 Task: Add an event with the title Second Training Session: Effective Team Building and Collaboration Techniques, date ''2024/03/02'', time 8:50 AM to 10:50 AMand add a description: Participants will learn the importance of active listening in effective communication. They will explore techniques for improving listening skills, such as maintaining eye.Select event color  Lavender . Add location for the event as: 654 Mosque of Muhammad Ali, Cairo, Egypt, logged in from the account softage.10@softage.netand send the event invitation to softage.2@softage.net and softage.3@softage.net. Set a reminder for the event Daily
Action: Mouse moved to (53, 93)
Screenshot: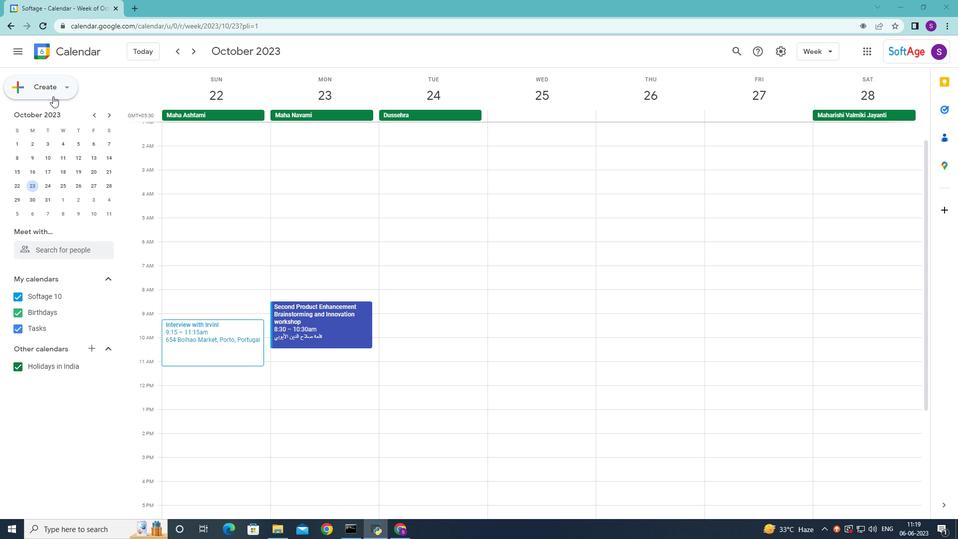 
Action: Mouse pressed left at (53, 93)
Screenshot: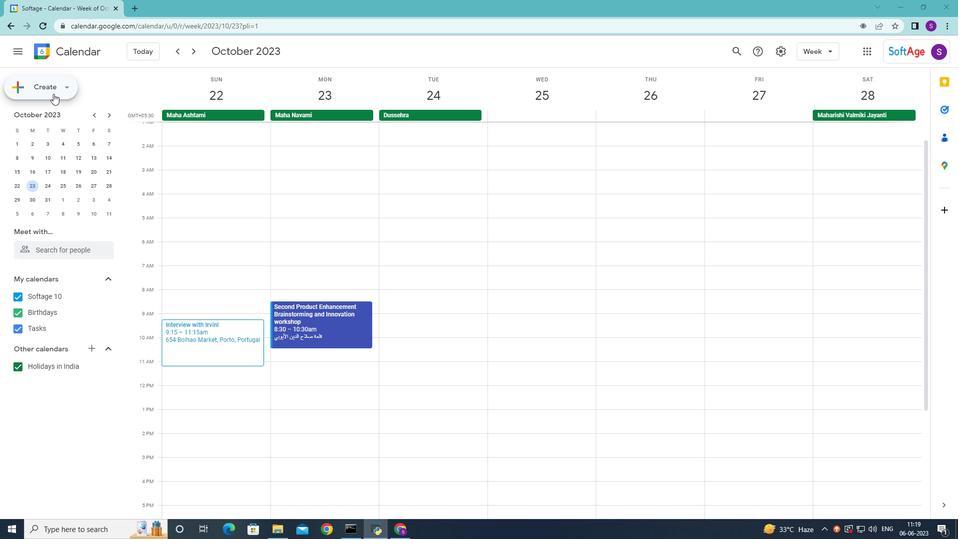 
Action: Mouse moved to (51, 119)
Screenshot: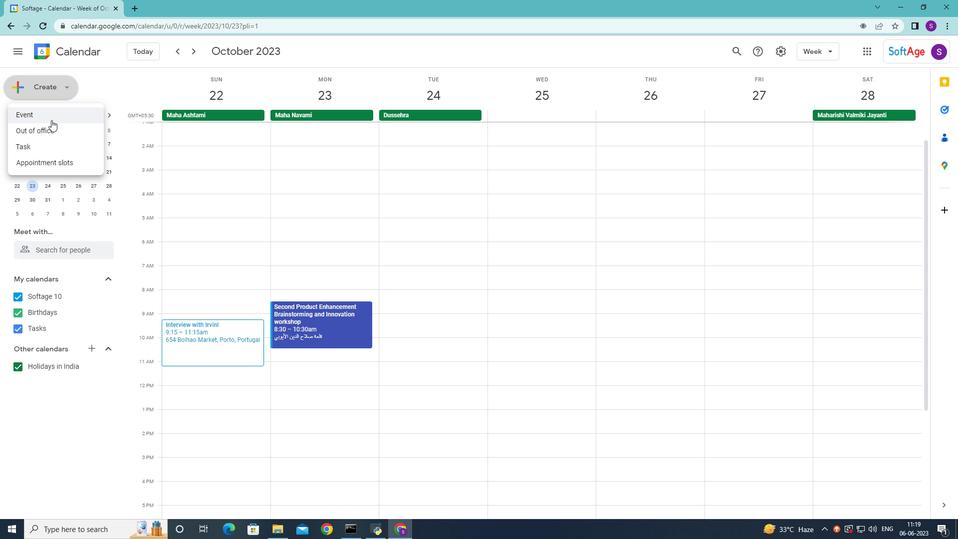
Action: Mouse pressed left at (51, 119)
Screenshot: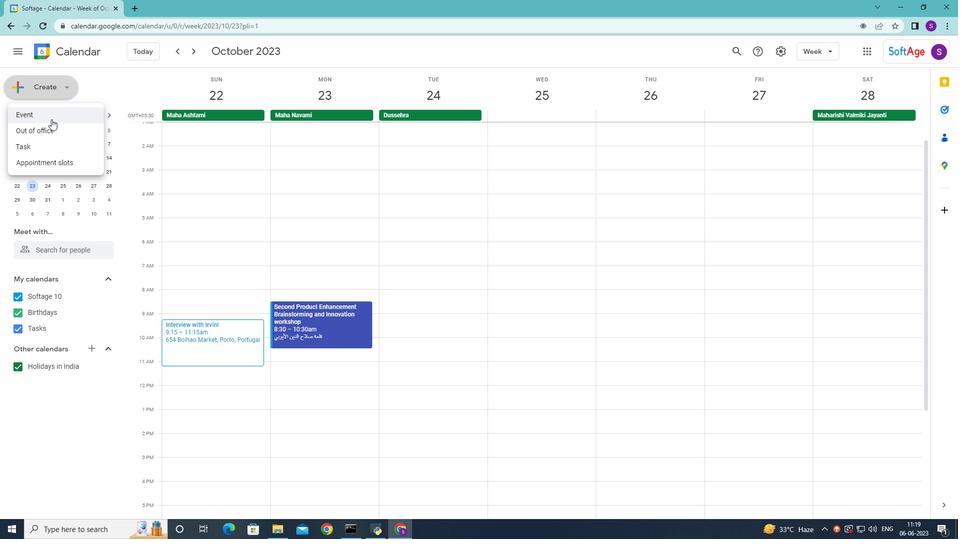 
Action: Mouse moved to (129, 189)
Screenshot: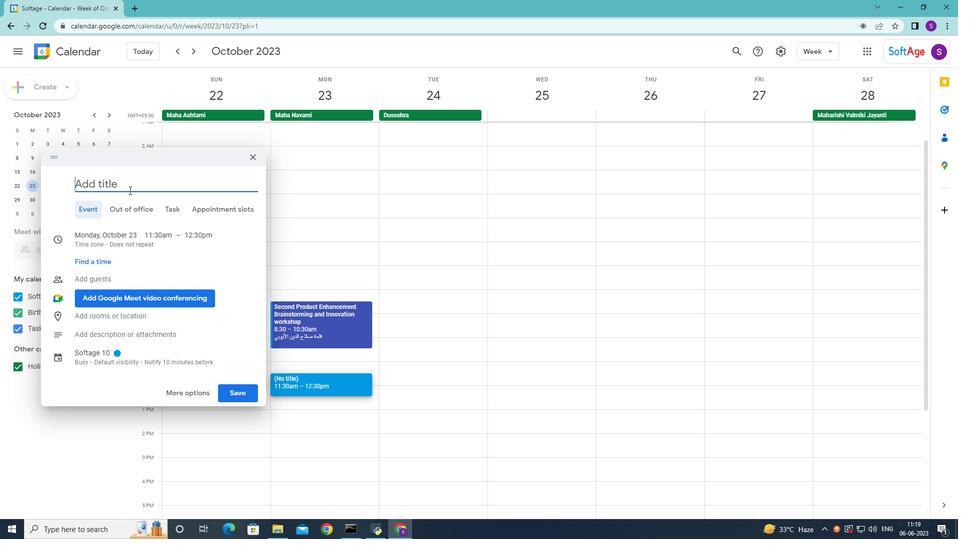 
Action: Mouse pressed left at (129, 189)
Screenshot: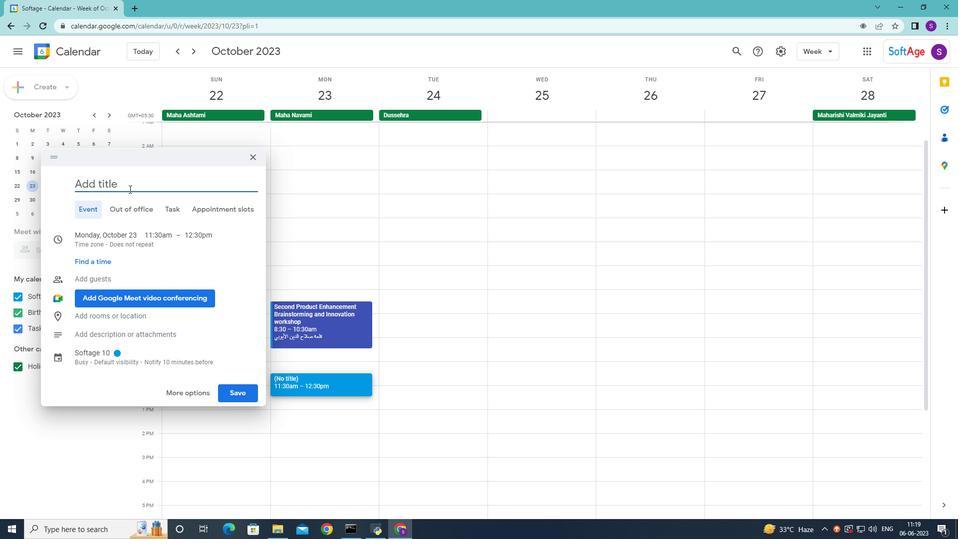 
Action: Key pressed <Key.shift>Second<Key.space><Key.shift><Key.shift><Key.shift><Key.shift><Key.shift>Training<Key.space><Key.shift>sess<Key.backspace><Key.backspace><Key.backspace><Key.backspace><Key.shift>Session<Key.space><Key.backspace><Key.shift_r><Key.shift_r><Key.shift_r>;<Key.space><Key.shift>e
Screenshot: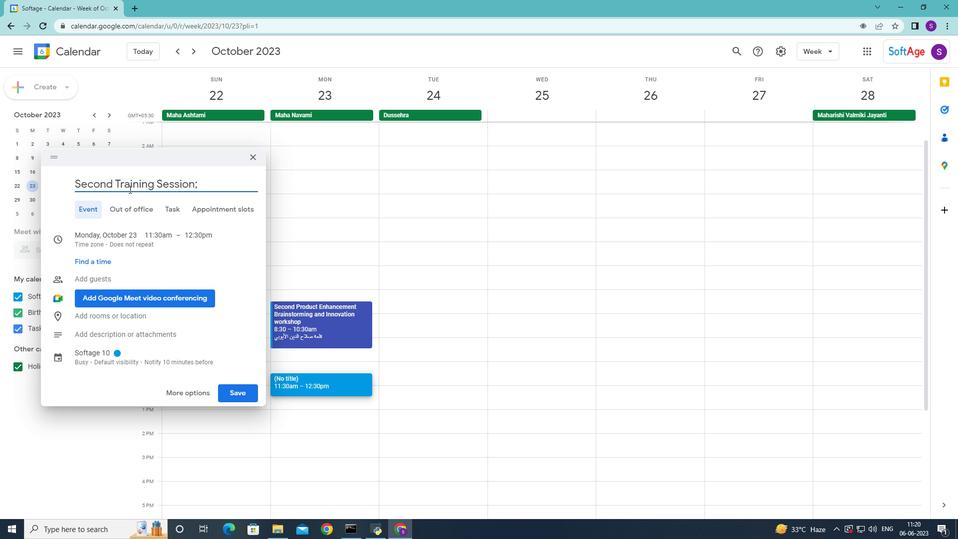
Action: Mouse moved to (129, 189)
Screenshot: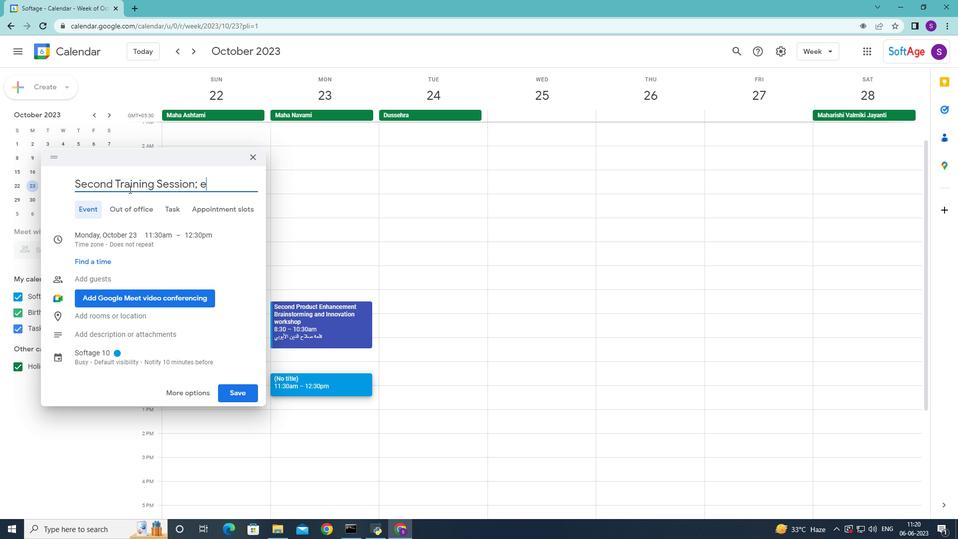 
Action: Key pressed ffective<Key.space><Key.shift><Key.shift>Team<Key.space><Key.shift>Building<Key.space>and<Key.space><Key.shift><Key.shift><Key.shift><Key.shift>Collaborato<Key.backspace>ion<Key.space><Key.shift>Techniques
Screenshot: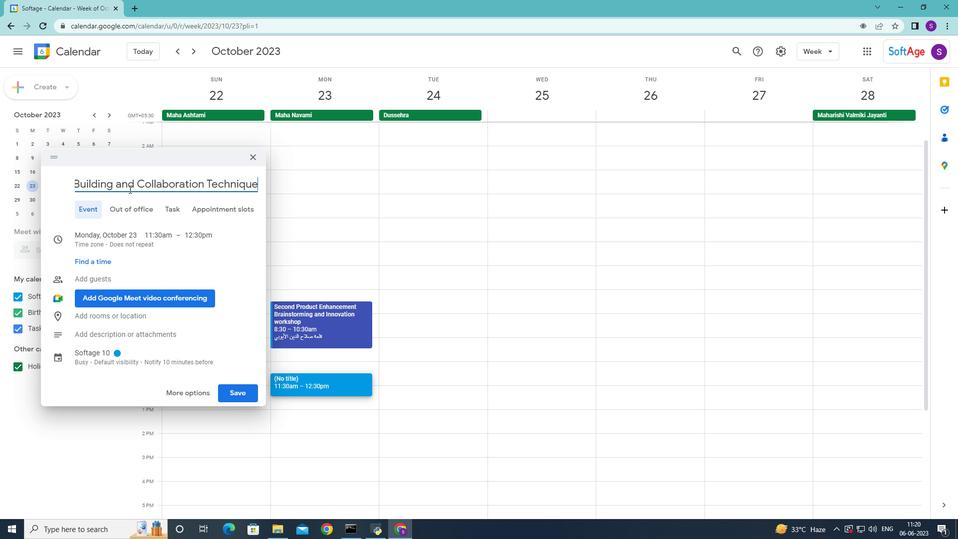 
Action: Mouse moved to (123, 235)
Screenshot: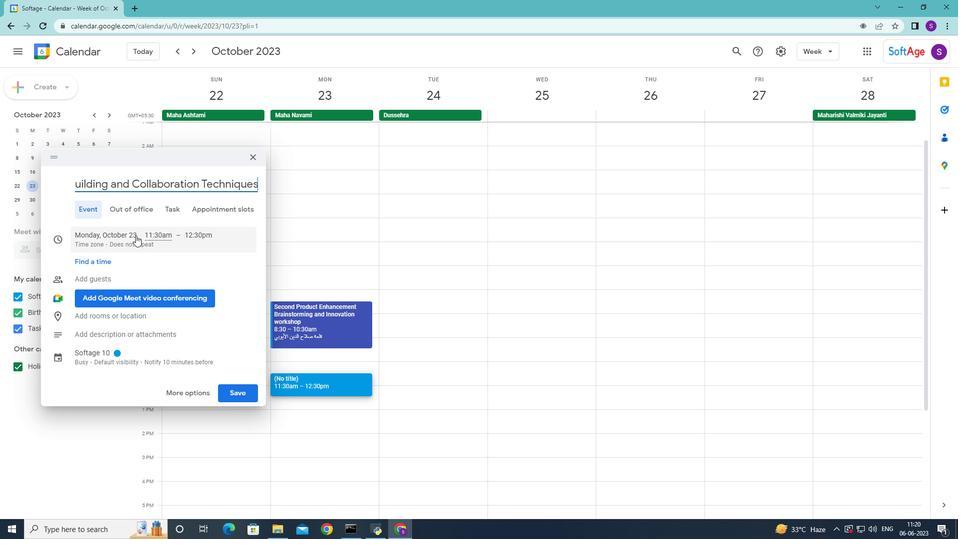 
Action: Mouse pressed left at (123, 235)
Screenshot: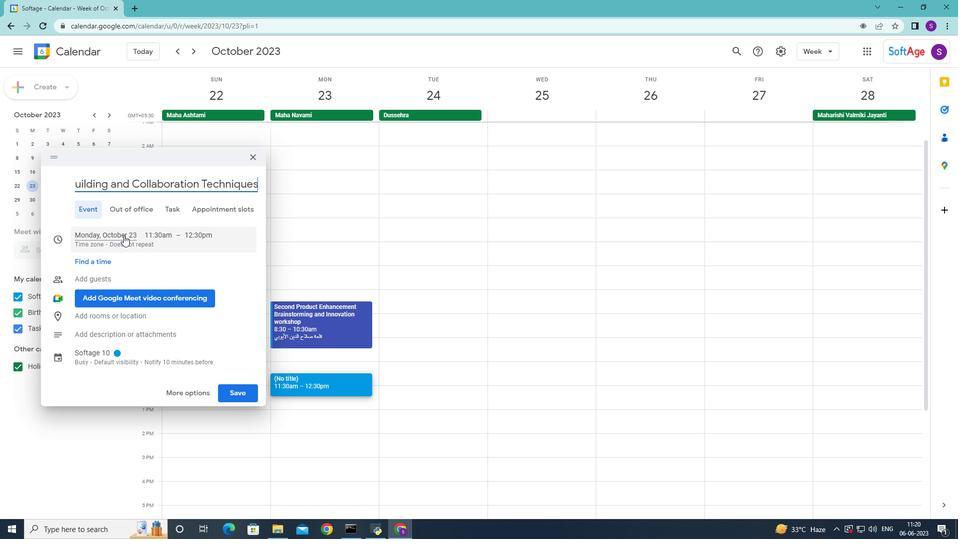 
Action: Mouse moved to (198, 254)
Screenshot: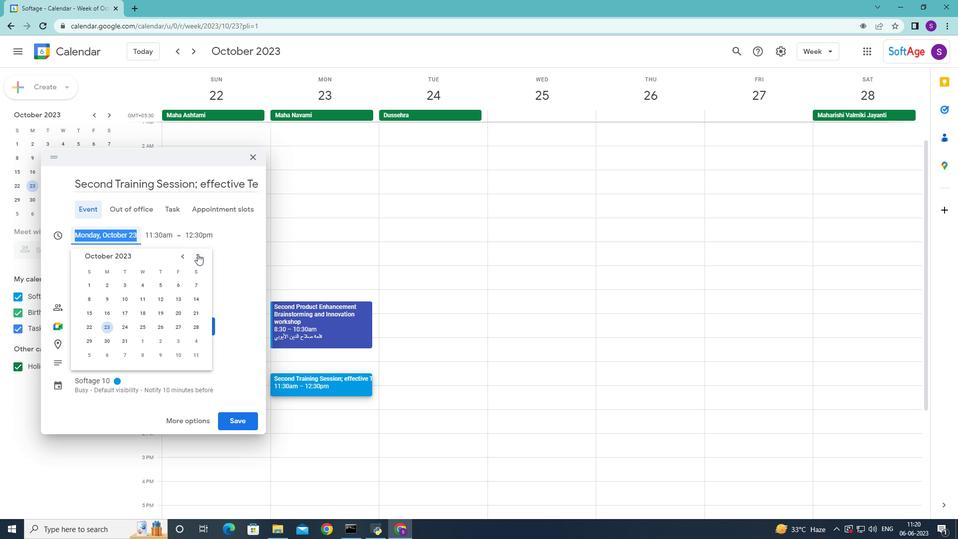 
Action: Mouse pressed left at (198, 254)
Screenshot: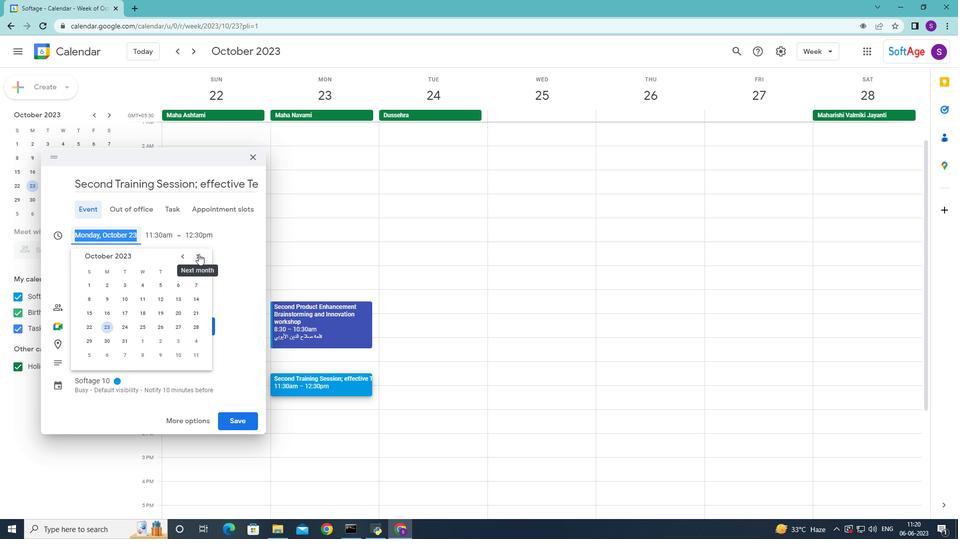
Action: Mouse pressed left at (198, 254)
Screenshot: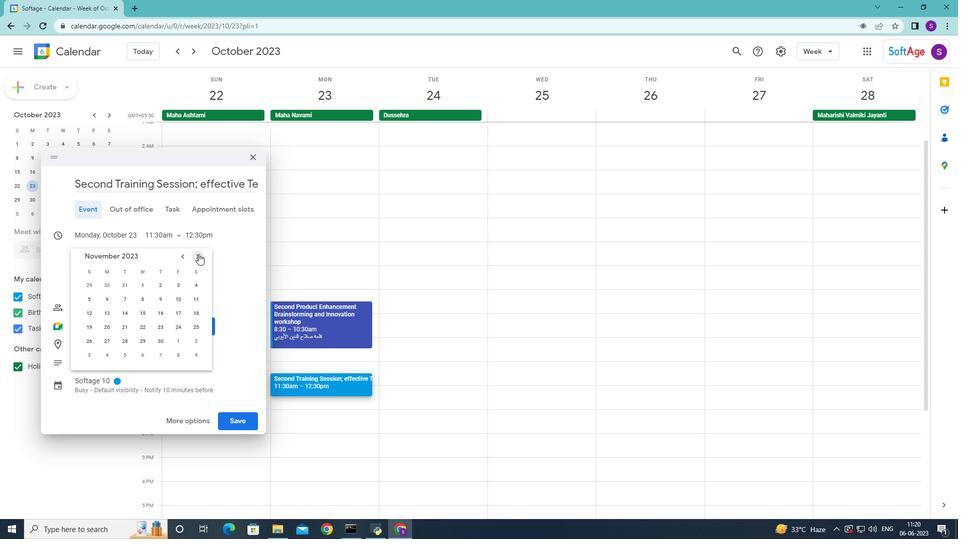 
Action: Mouse pressed left at (198, 254)
Screenshot: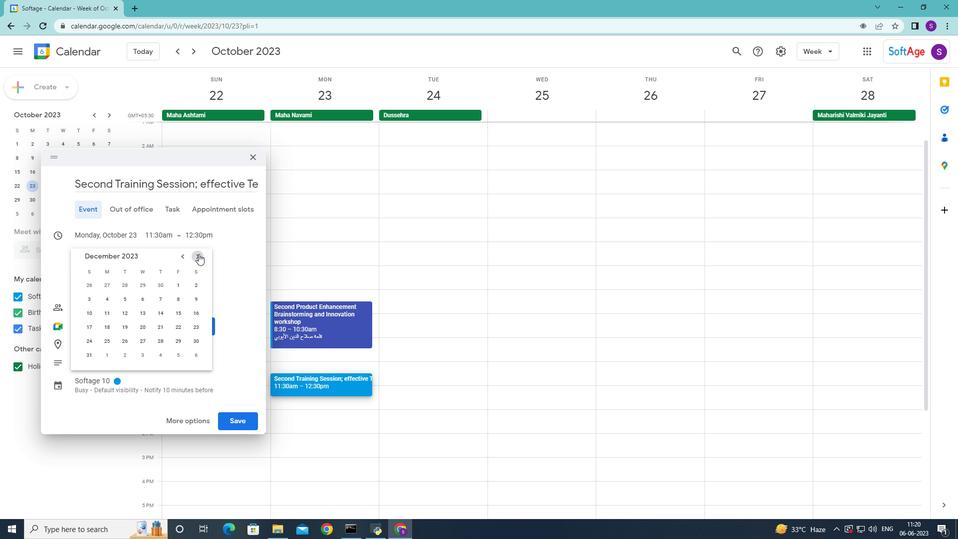 
Action: Mouse pressed left at (198, 254)
Screenshot: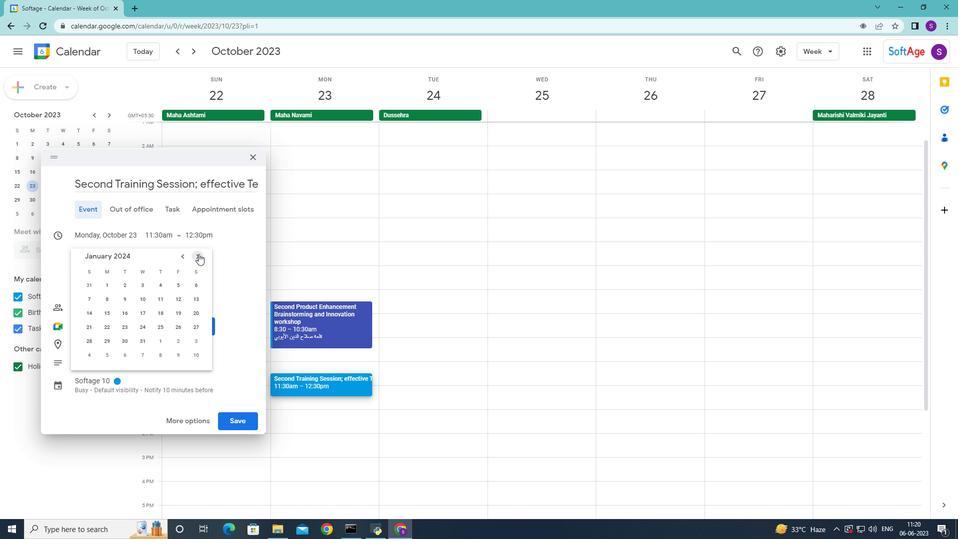 
Action: Mouse pressed left at (198, 254)
Screenshot: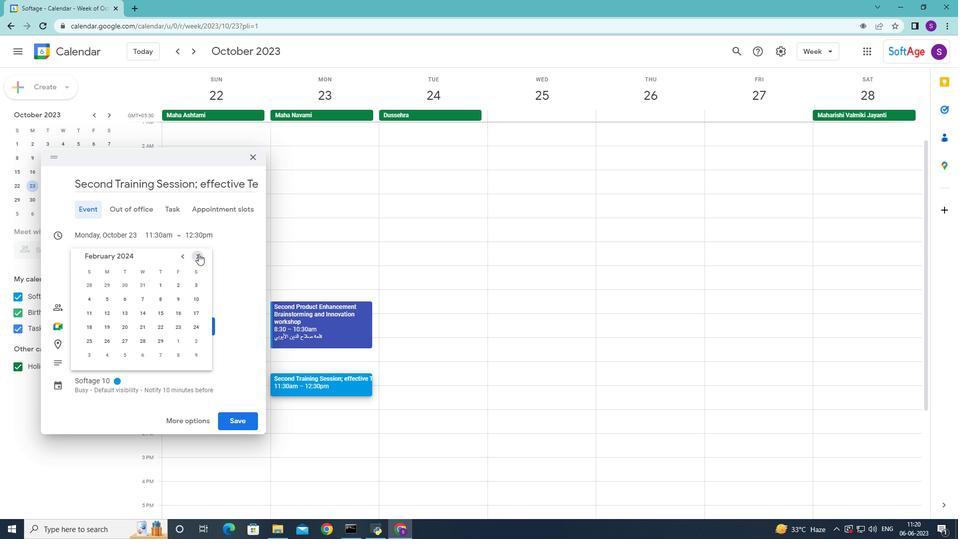 
Action: Mouse moved to (196, 288)
Screenshot: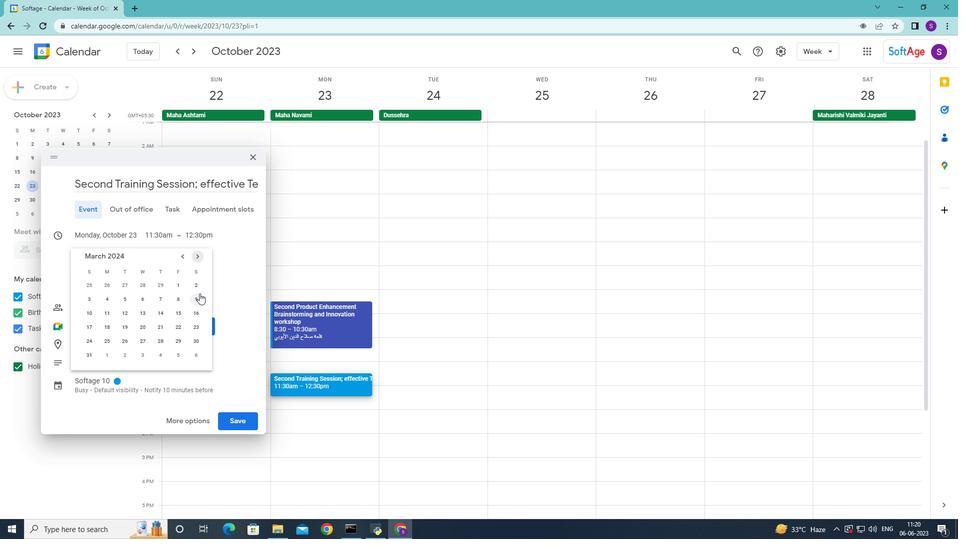 
Action: Mouse pressed left at (196, 288)
Screenshot: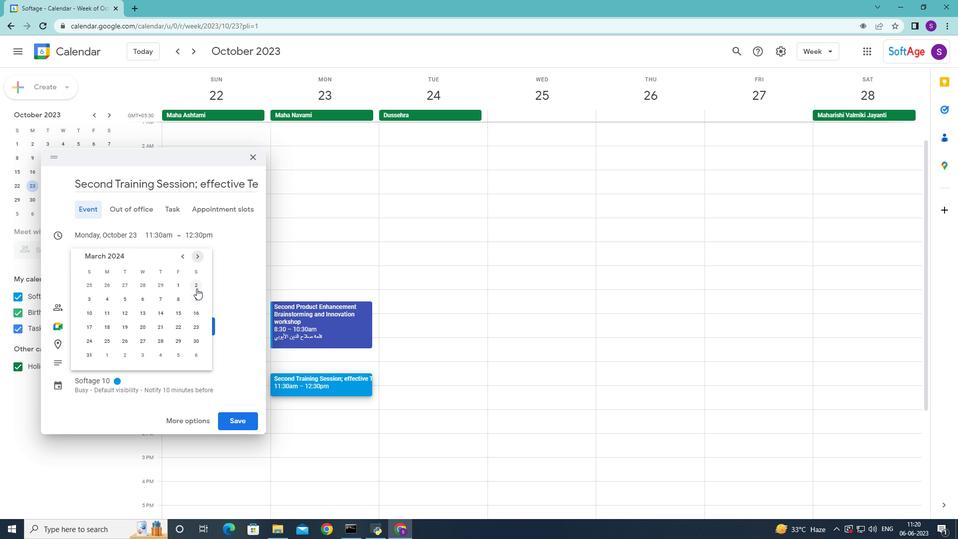 
Action: Mouse moved to (704, 235)
Screenshot: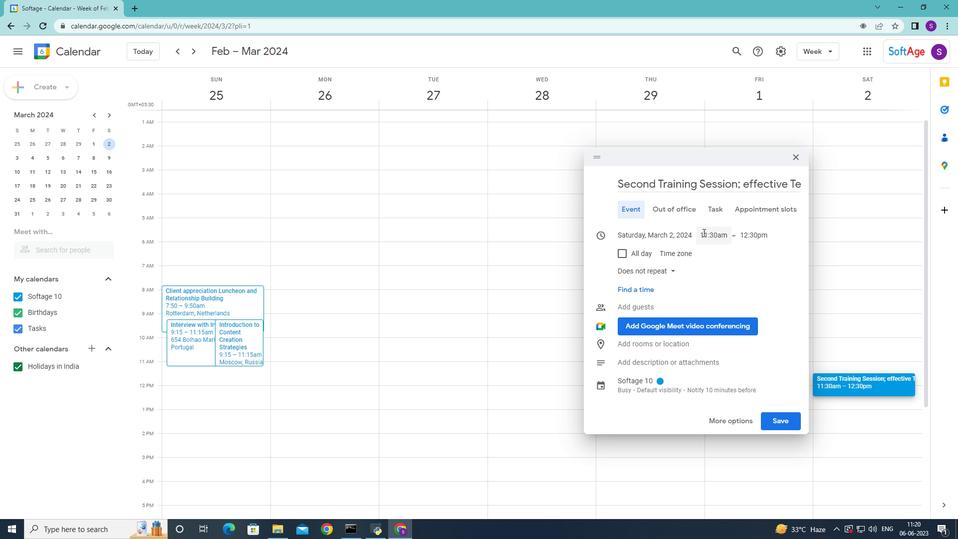 
Action: Mouse pressed left at (704, 235)
Screenshot: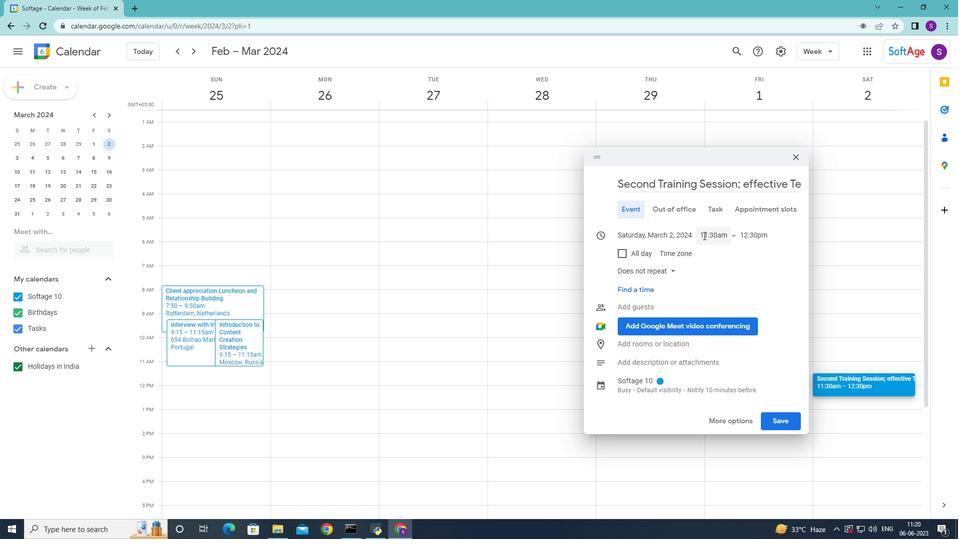 
Action: Mouse moved to (723, 302)
Screenshot: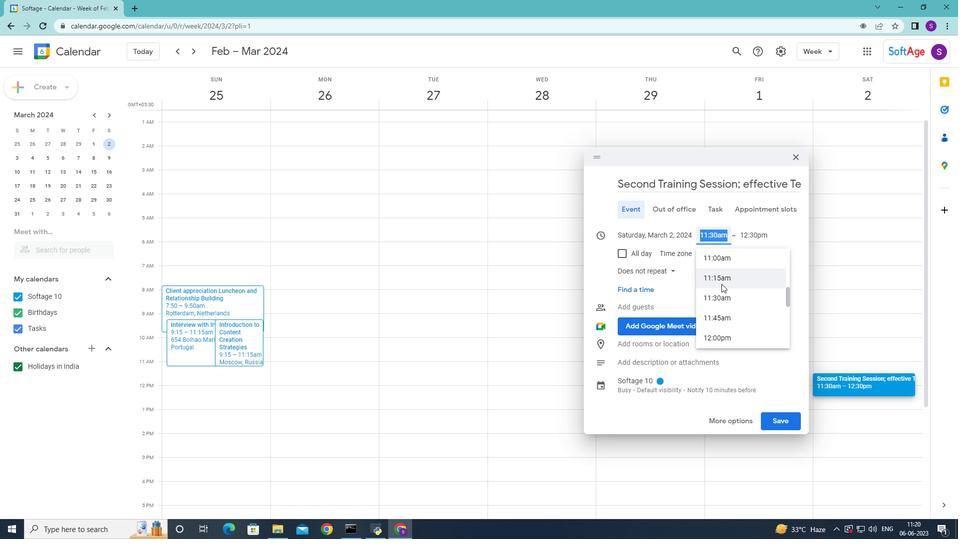 
Action: Mouse scrolled (723, 302) with delta (0, 0)
Screenshot: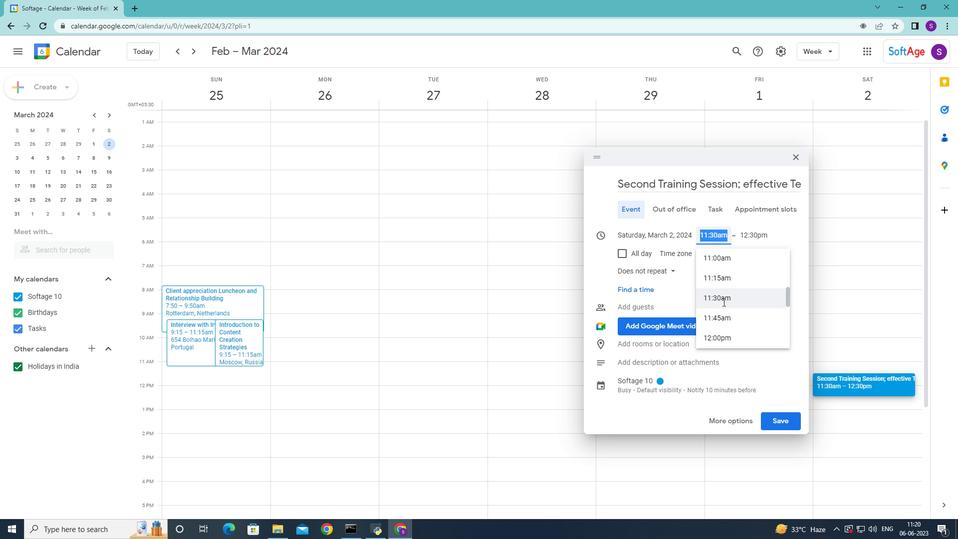 
Action: Mouse scrolled (723, 302) with delta (0, 0)
Screenshot: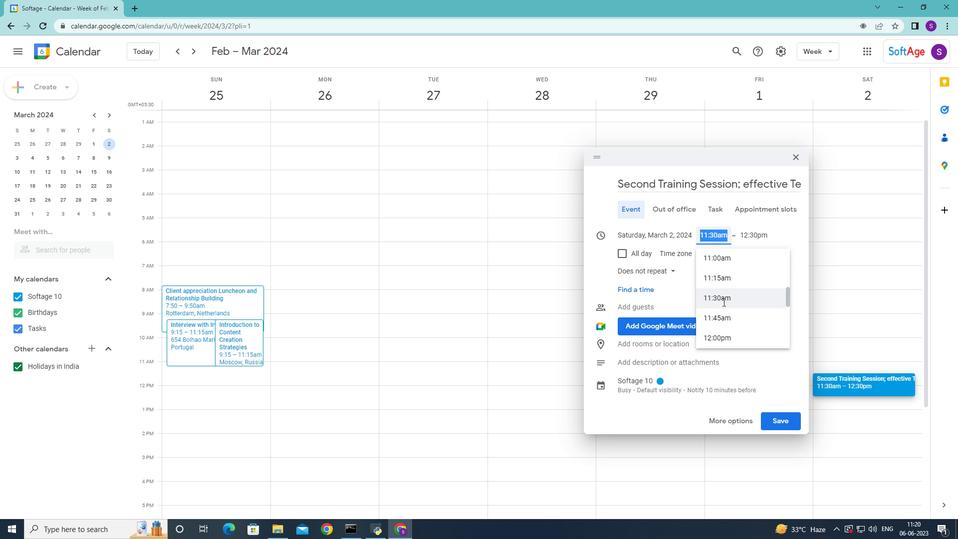 
Action: Mouse scrolled (723, 302) with delta (0, 0)
Screenshot: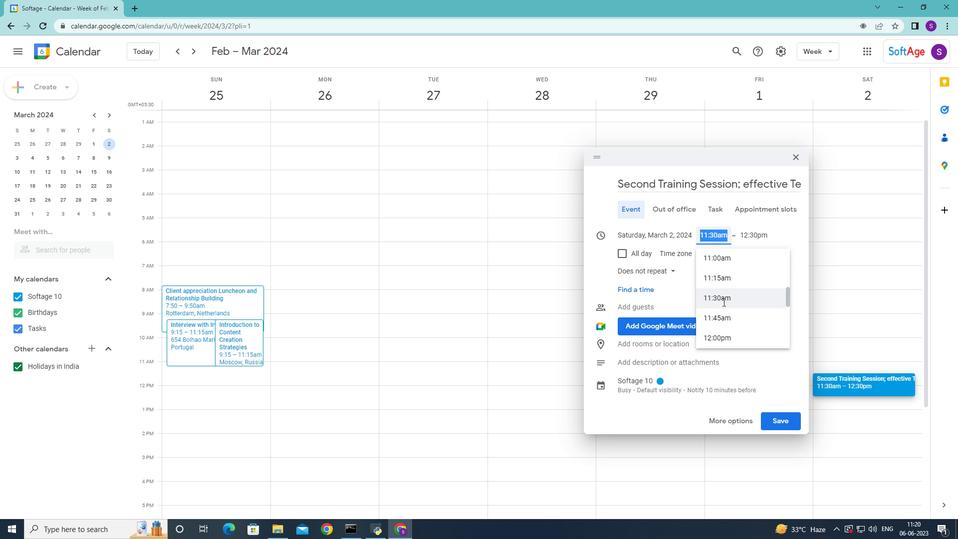 
Action: Mouse moved to (723, 302)
Screenshot: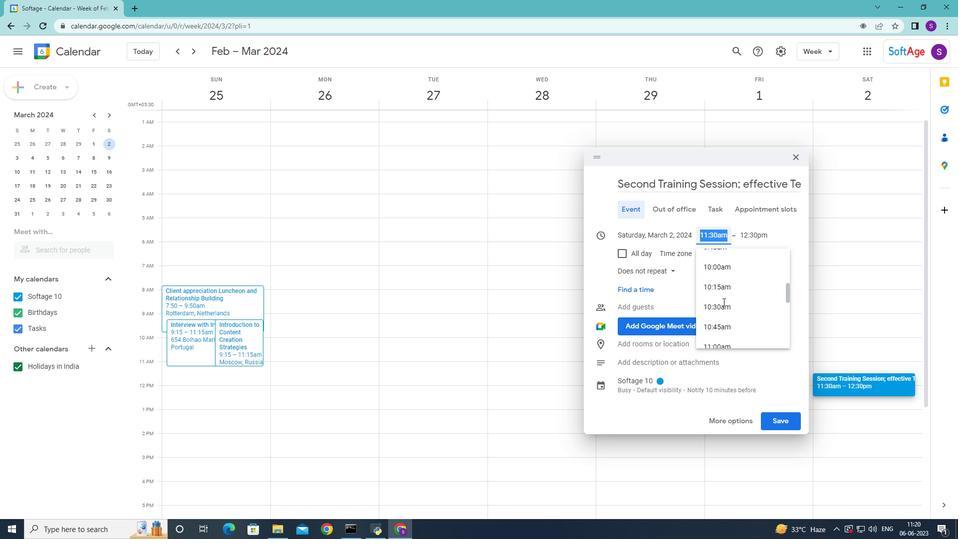 
Action: Mouse scrolled (723, 303) with delta (0, 0)
Screenshot: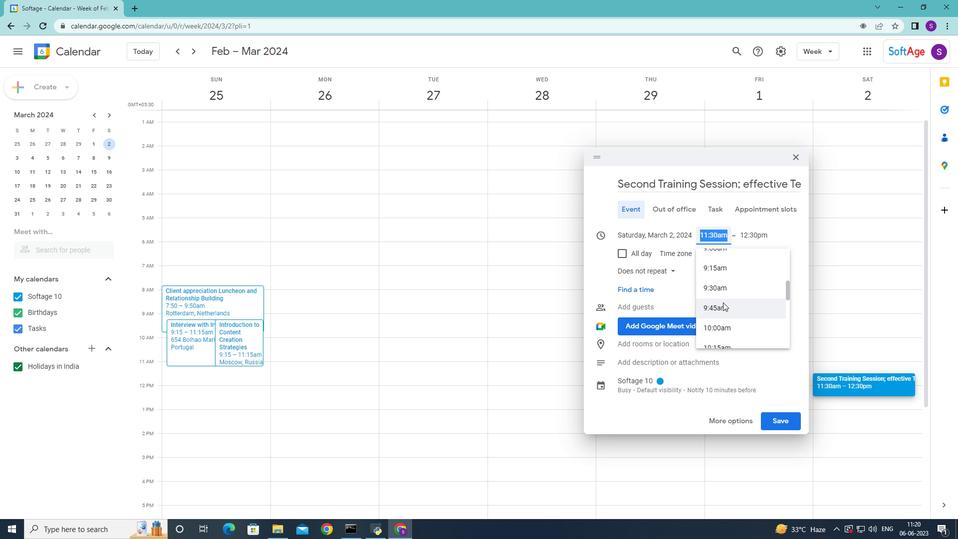 
Action: Key pressed 8<Key.shift_r>:500<Key.backspace>am<Key.space><Key.enter>
Screenshot: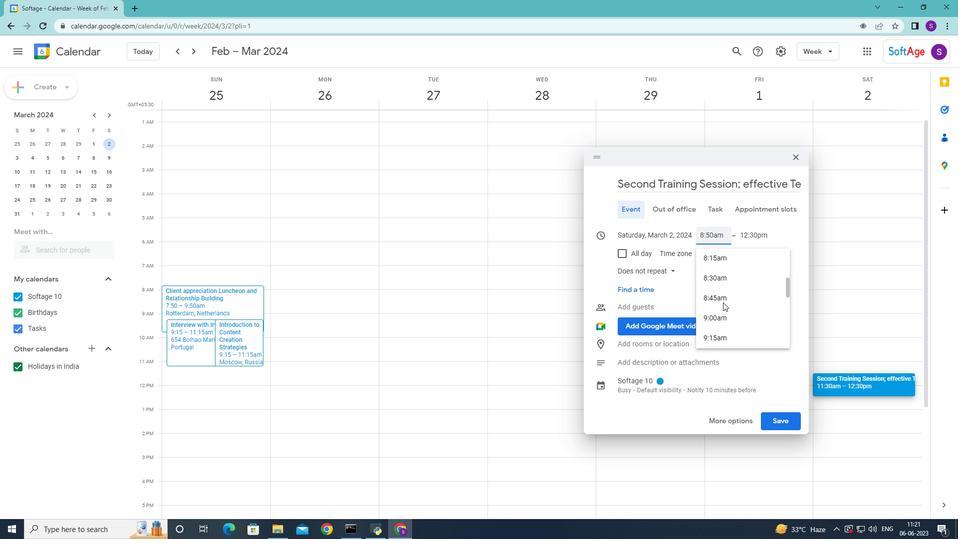 
Action: Mouse moved to (737, 242)
Screenshot: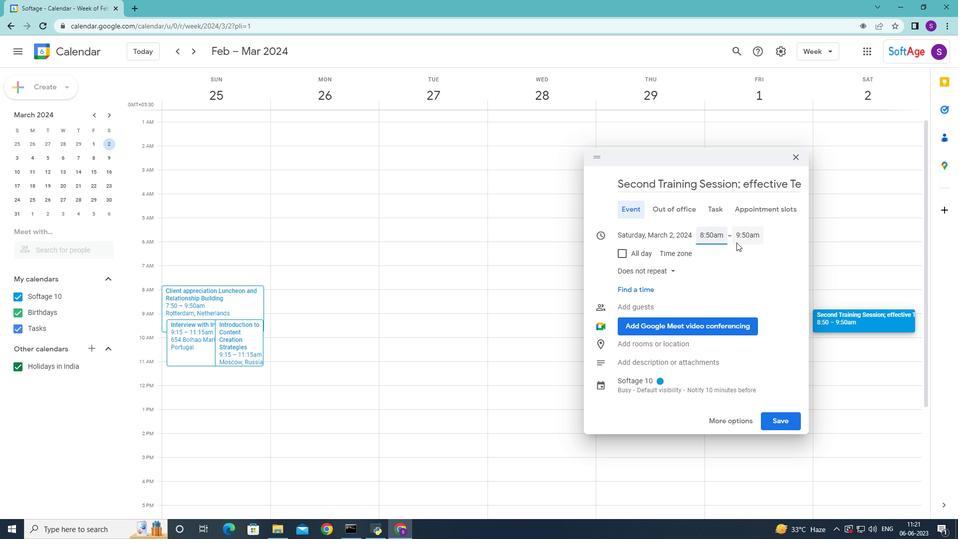 
Action: Mouse pressed left at (737, 242)
Screenshot: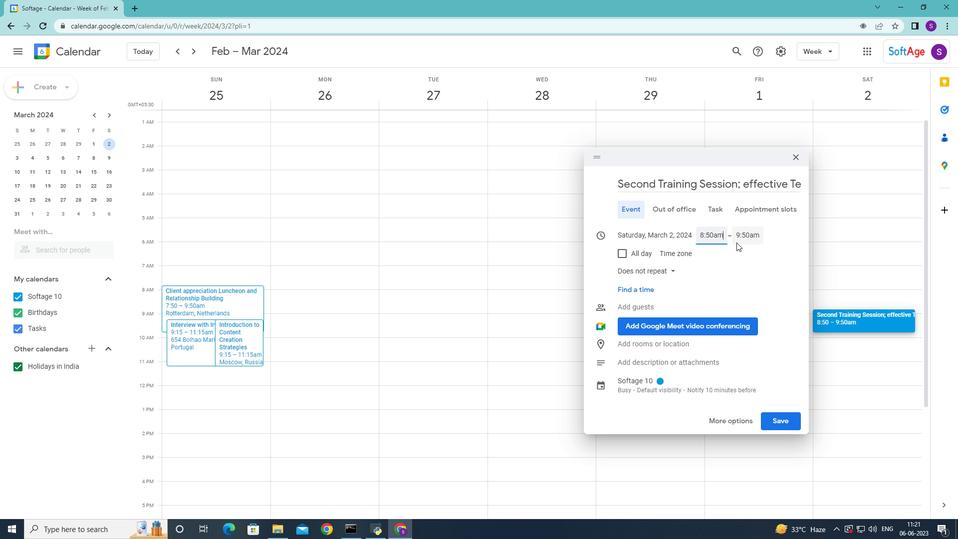 
Action: Key pressed 10<Key.shift_r>:50am<Key.enter>
Screenshot: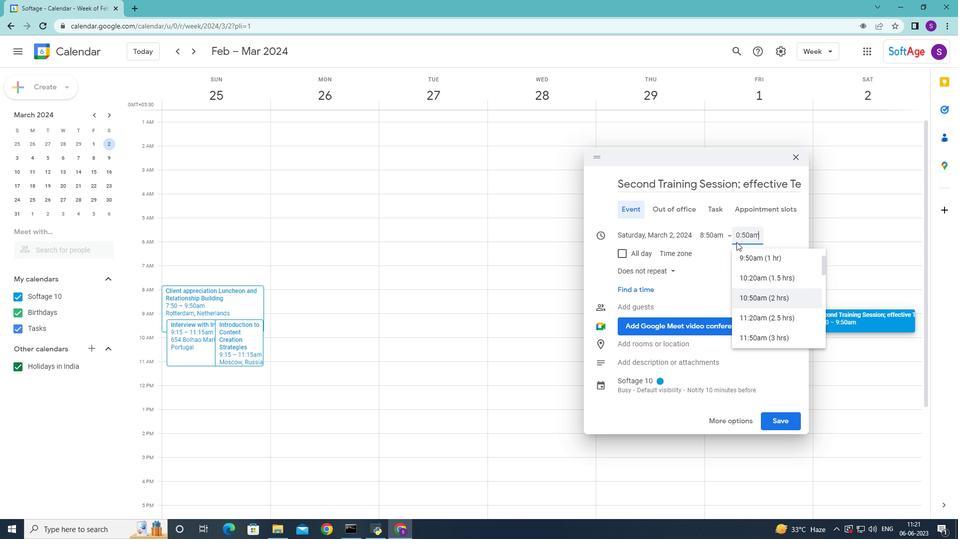 
Action: Mouse moved to (727, 416)
Screenshot: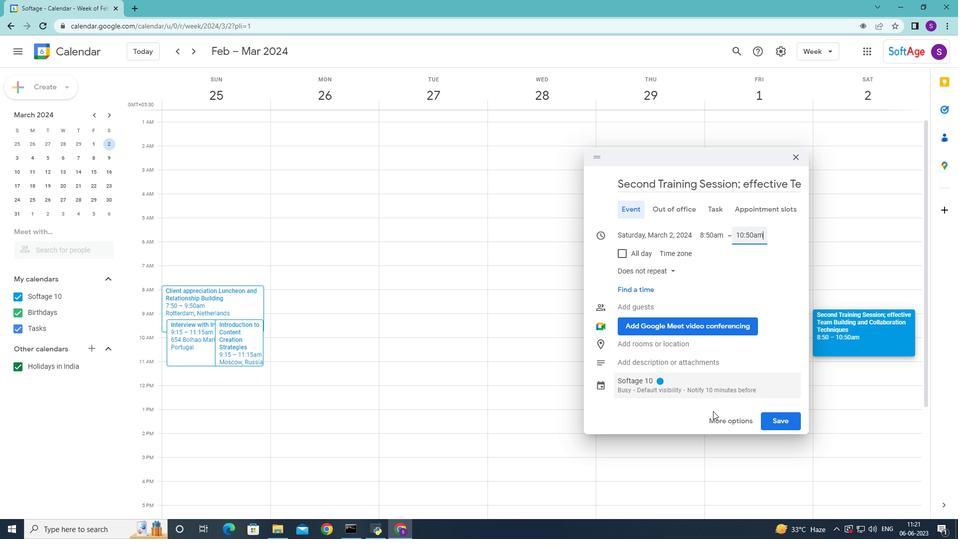 
Action: Mouse pressed left at (727, 416)
Screenshot: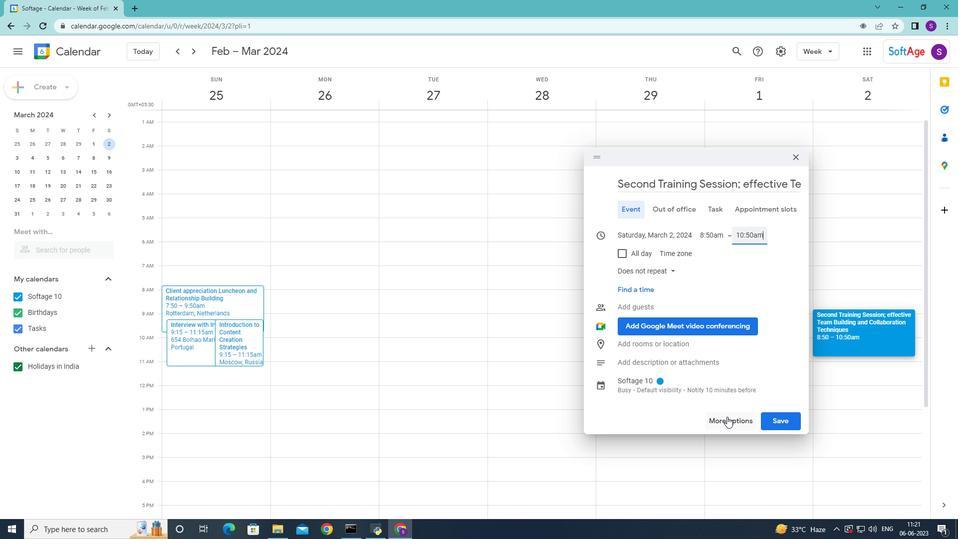 
Action: Mouse moved to (177, 364)
Screenshot: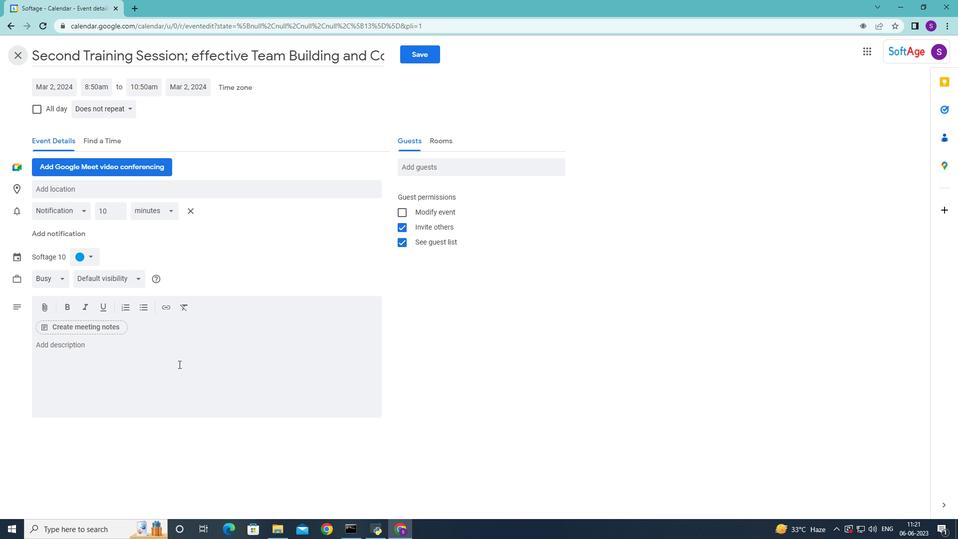
Action: Mouse pressed left at (177, 364)
Screenshot: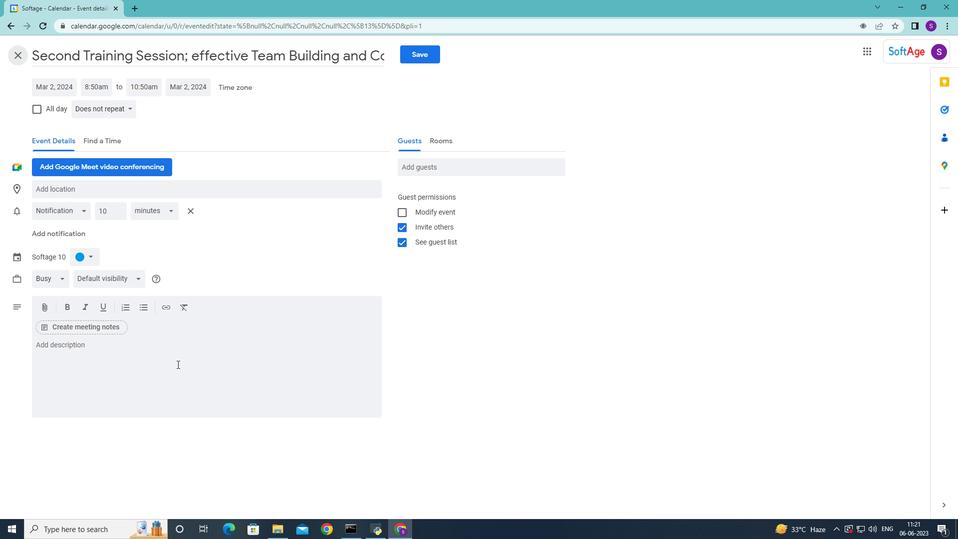 
Action: Key pressed <Key.shift>Participants<Key.space>will<Key.space>leran<Key.space><Key.backspace><Key.backspace><Key.backspace><Key.backspace>arn<Key.space>the<Key.space>importance<Key.space>of<Key.space>ctive<Key.space>listening<Key.space>
Screenshot: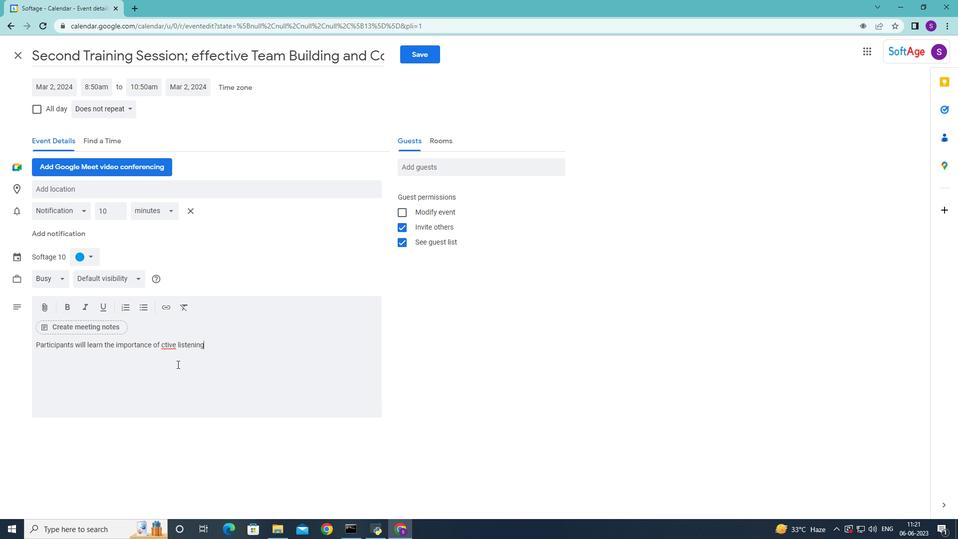 
Action: Mouse moved to (160, 347)
Screenshot: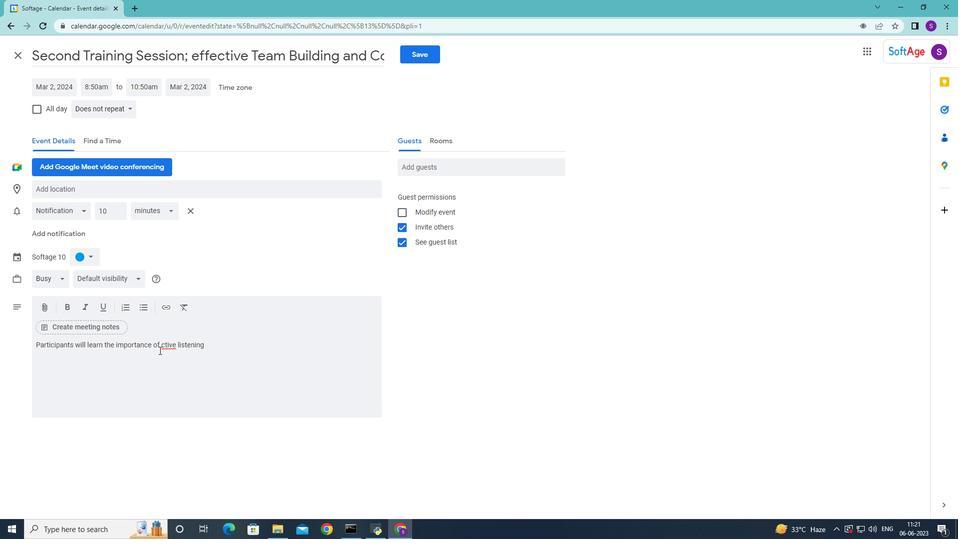 
Action: Mouse pressed left at (160, 347)
Screenshot: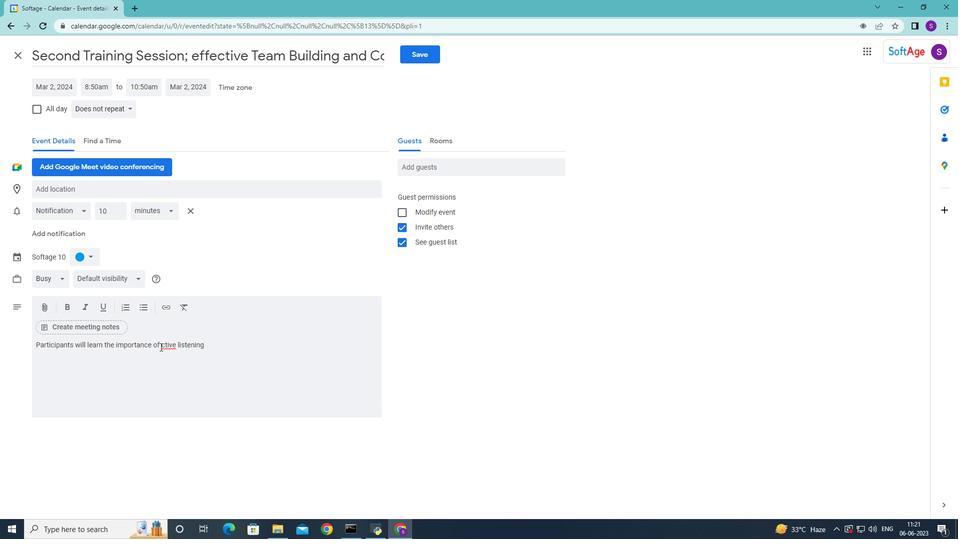 
Action: Mouse moved to (173, 336)
Screenshot: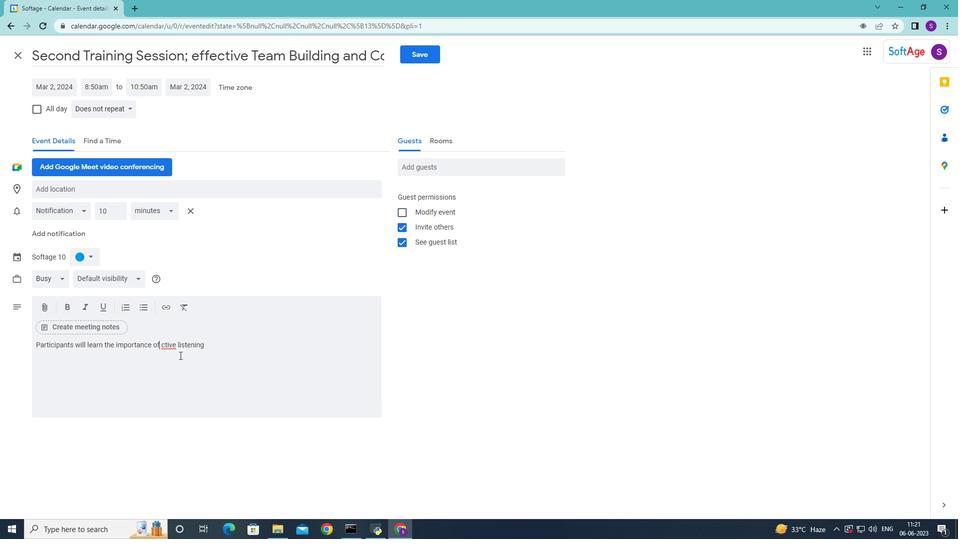 
Action: Key pressed <Key.right>a
Screenshot: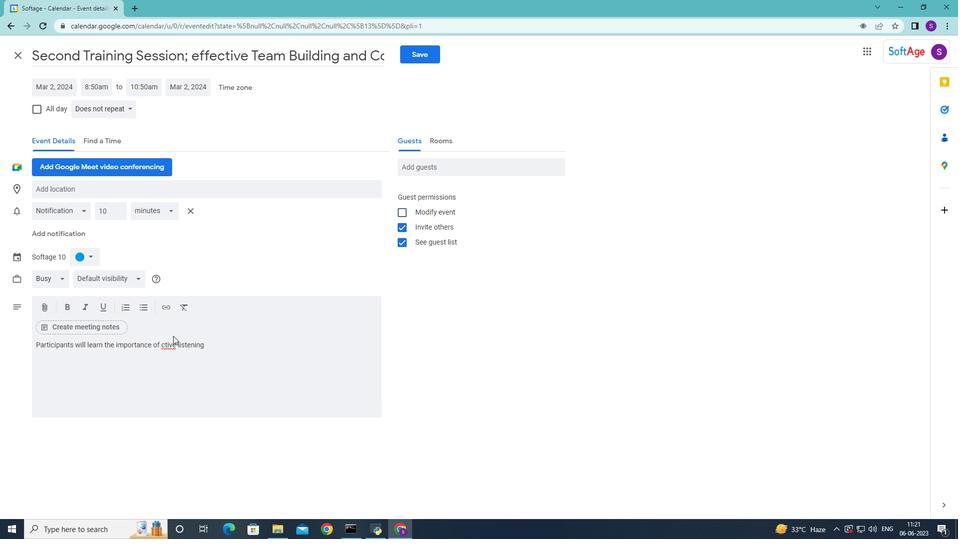 
Action: Mouse moved to (220, 347)
Screenshot: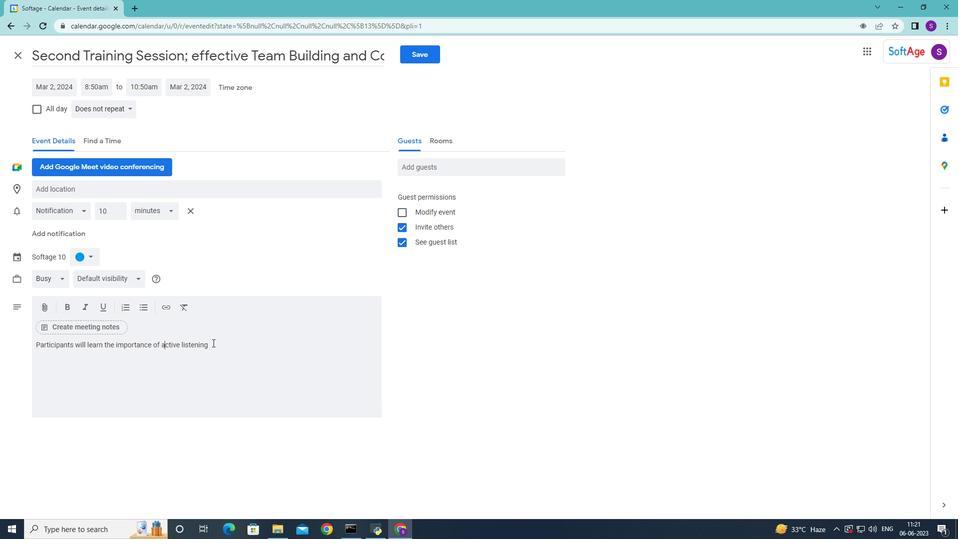 
Action: Mouse pressed left at (220, 347)
Screenshot: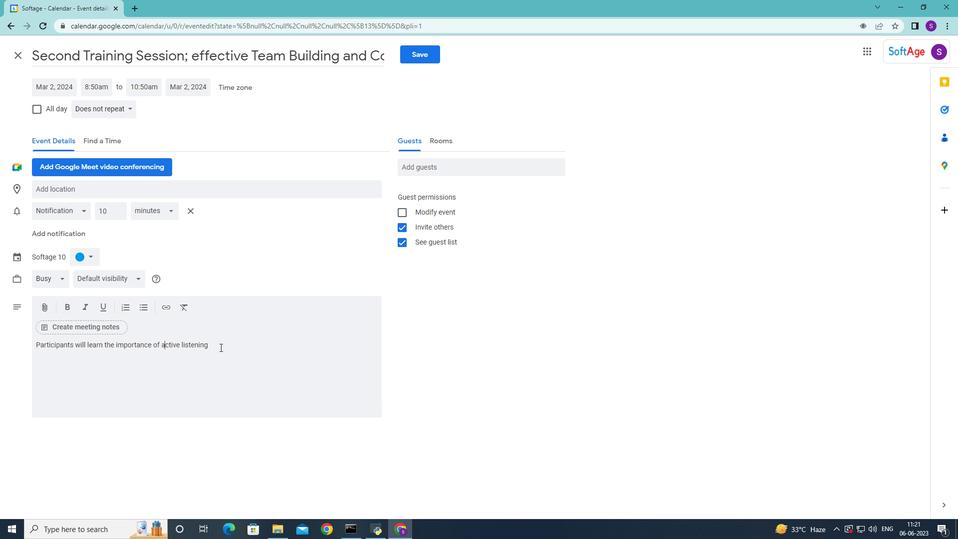
Action: Key pressed in<Key.space>effective<Key.space>communication<Key.space><Key.backspace>.<Key.space><Key.shift>they<Key.space>will<Key.space>explore<Key.space>tr<Key.backspace>echniques<Key.space>for<Key.space>improving<Key.space>listening<Key.space>skills<Key.space><Key.backspace>,<Key.space>such<Key.space>as<Key.space>maintaining<Key.space>eye.<Key.space>
Screenshot: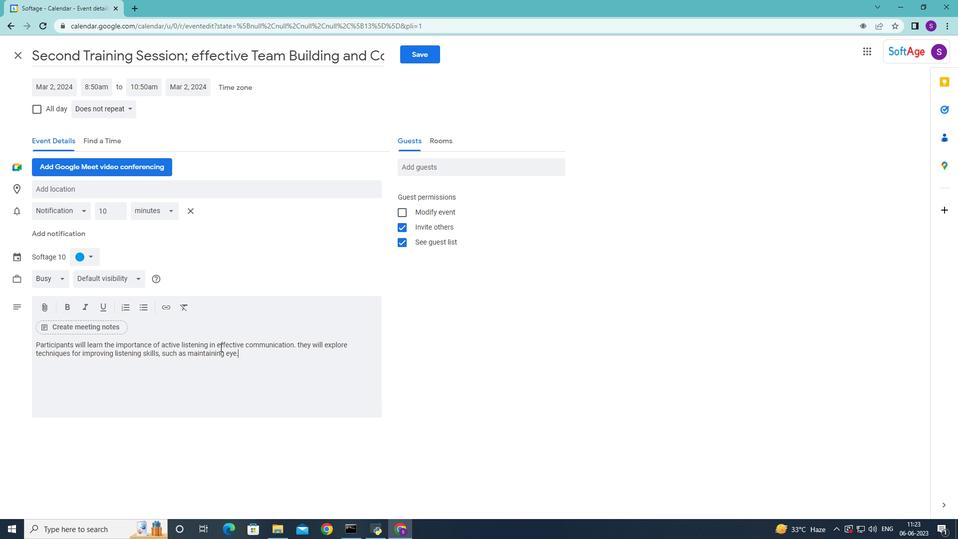 
Action: Mouse moved to (90, 259)
Screenshot: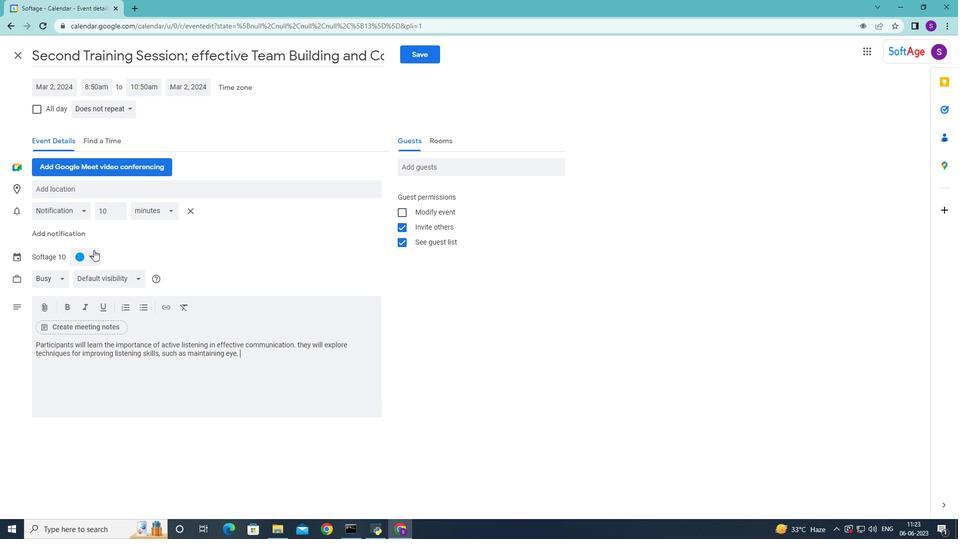 
Action: Mouse pressed left at (90, 259)
Screenshot: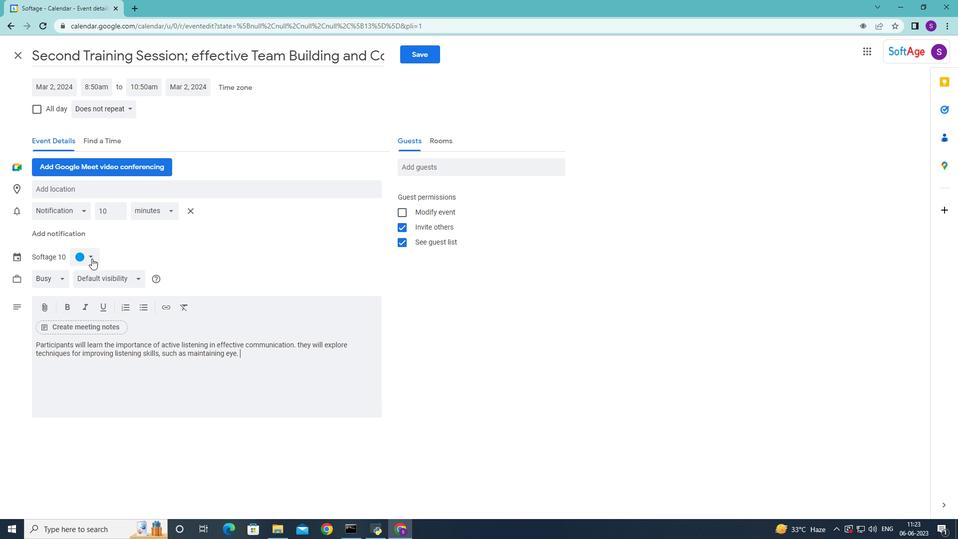 
Action: Mouse moved to (81, 306)
Screenshot: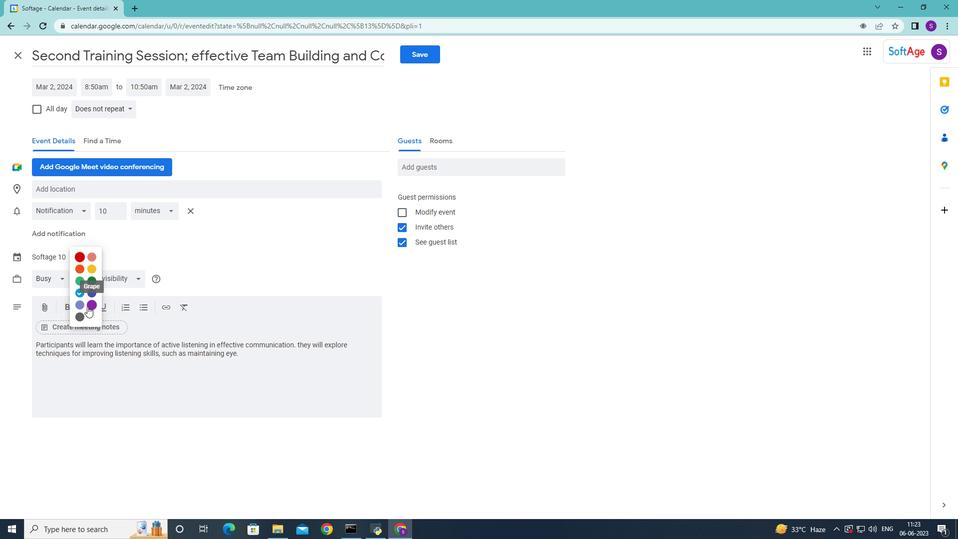 
Action: Mouse pressed left at (81, 306)
Screenshot: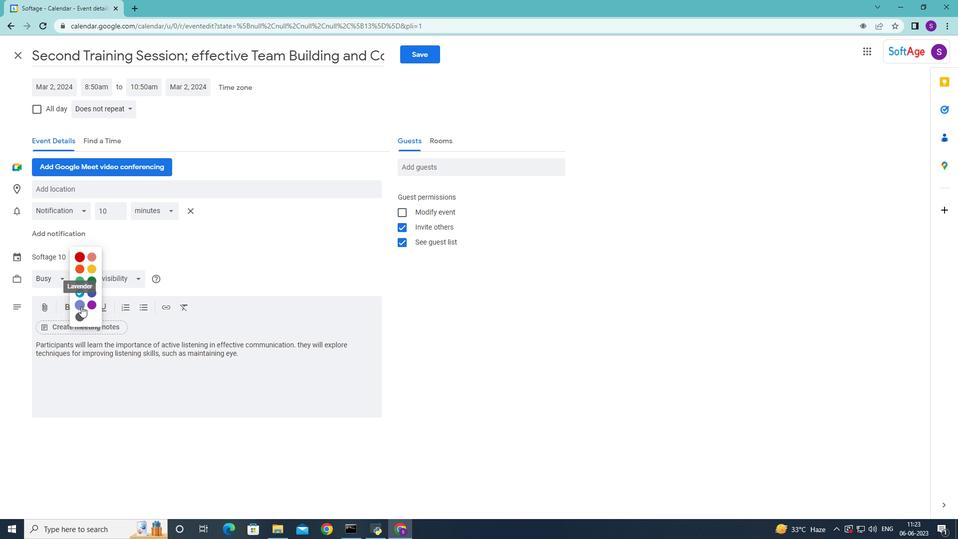 
Action: Mouse moved to (103, 191)
Screenshot: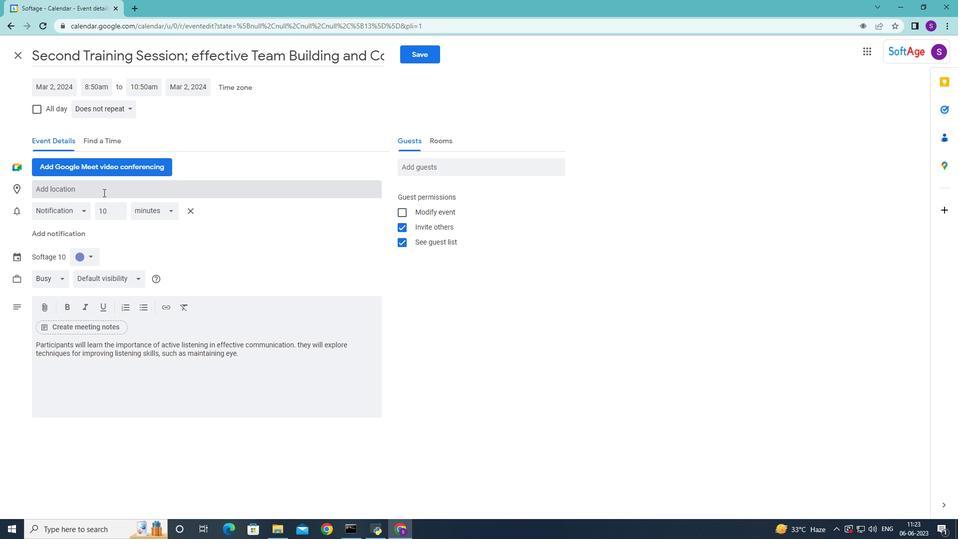 
Action: Mouse pressed left at (103, 191)
Screenshot: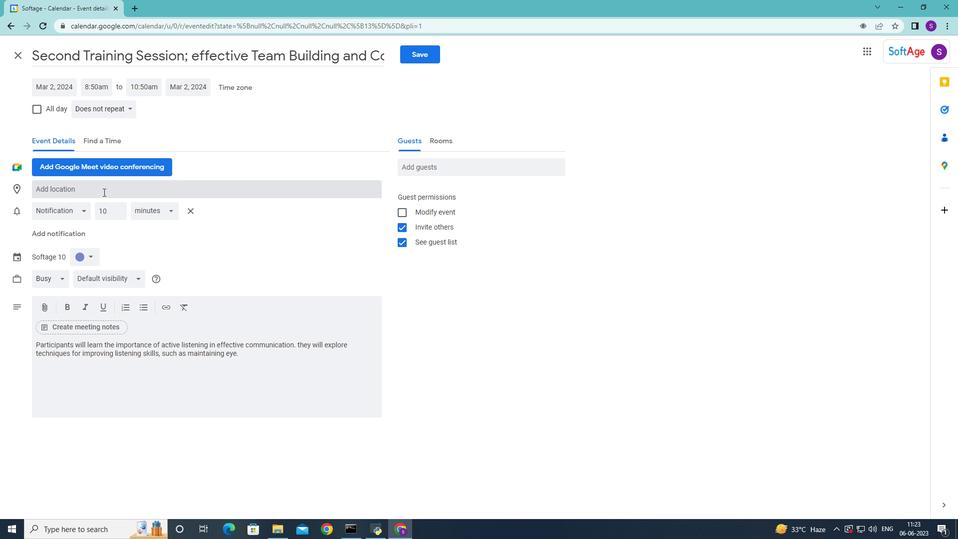
Action: Key pressed softage.2<Key.shift>S<Key.backspace><Key.shift>@softage.net<Key.enter><Key.shift>Softage.3<Key.shift>2softage.m<Key.backspace>net
Screenshot: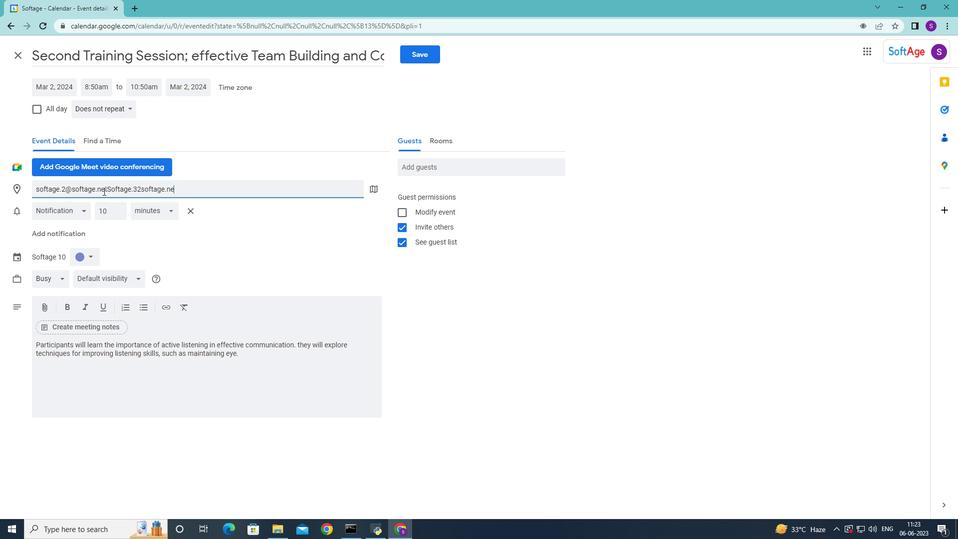 
Action: Mouse moved to (173, 195)
Screenshot: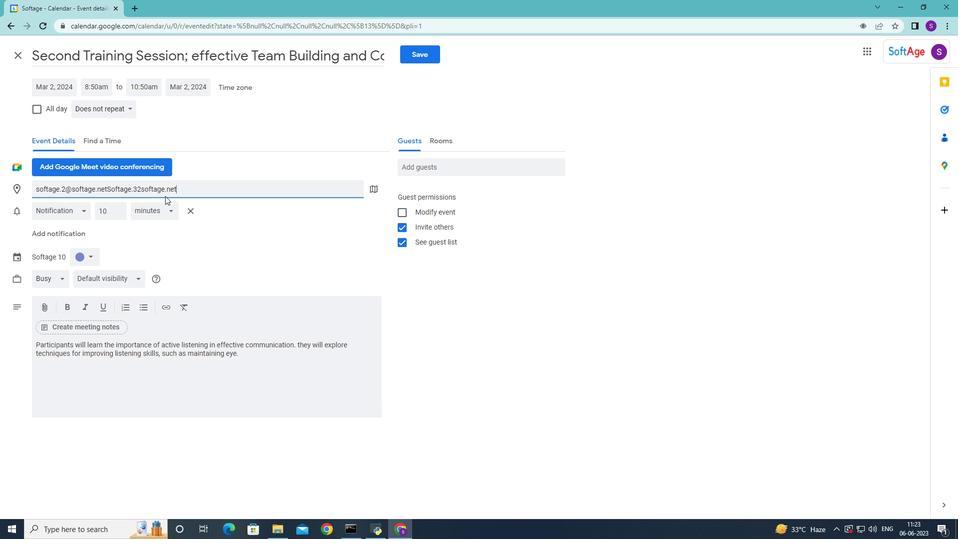 
Action: Key pressed <Key.backspace><Key.backspace><Key.backspace><Key.backspace><Key.backspace><Key.backspace><Key.backspace><Key.backspace><Key.backspace><Key.backspace><Key.backspace><Key.backspace><Key.backspace><Key.backspace><Key.backspace><Key.backspace><Key.backspace><Key.backspace><Key.backspace><Key.backspace><Key.backspace><Key.backspace><Key.backspace><Key.backspace><Key.backspace><Key.backspace><Key.backspace><Key.backspace><Key.backspace><Key.backspace><Key.backspace><Key.backspace><Key.backspace><Key.backspace><Key.backspace><Key.backspace><Key.backspace><Key.backspace><Key.backspace><Key.backspace><Key.backspace><Key.backspace><Key.backspace><Key.backspace><Key.backspace><Key.backspace><Key.backspace><Key.backspace><Key.backspace><Key.backspace><Key.backspace><Key.backspace><Key.backspace><Key.backspace><Key.backspace><Key.backspace><Key.backspace><Key.backspace><Key.backspace><Key.backspace>654<Key.space><Key.shift><Key.shift>Mosque<Key.space>p<Key.backspace>of<Key.space>muhammad<Key.space><Key.shift>Ali,<Key.space><Key.shift>Cairo,<Key.space>egypt<Key.enter>
Screenshot: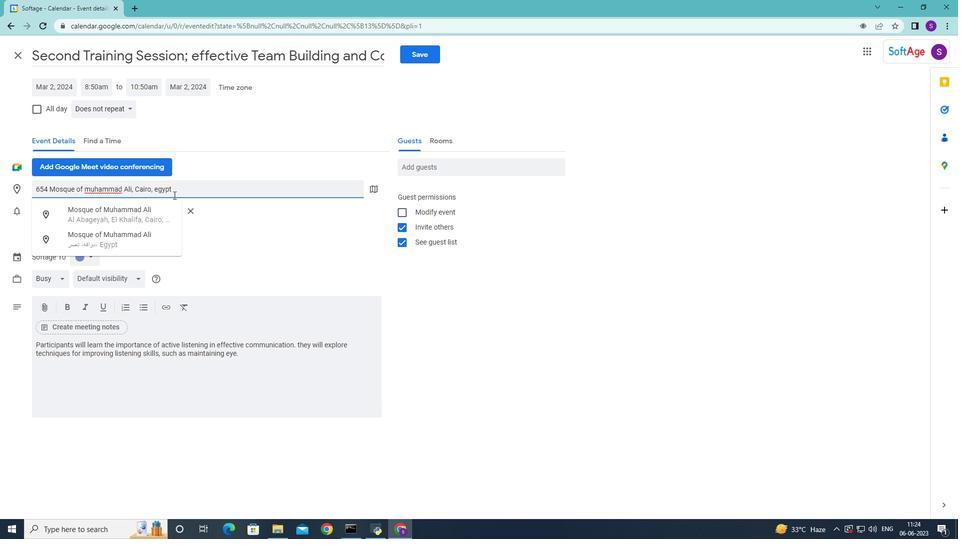 
Action: Mouse moved to (429, 164)
Screenshot: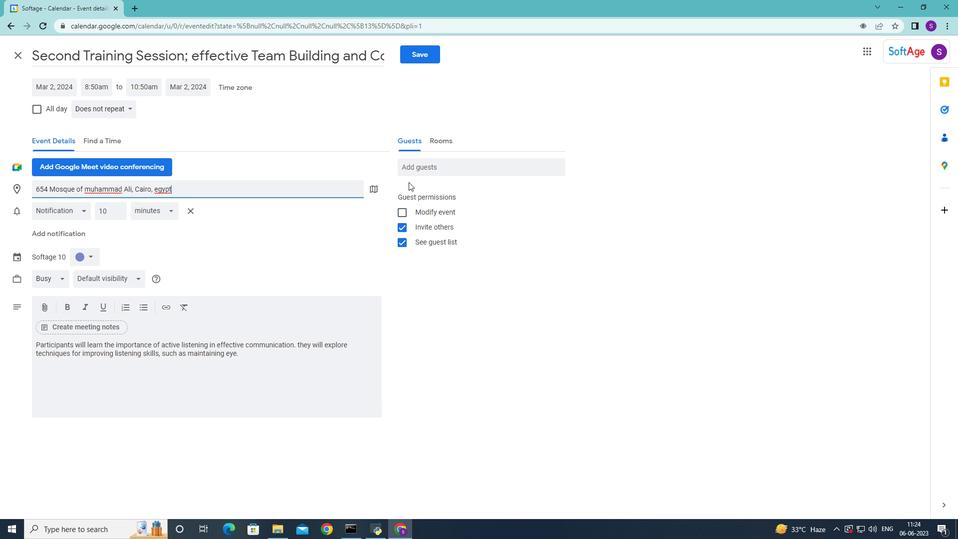 
Action: Mouse pressed left at (429, 164)
Screenshot: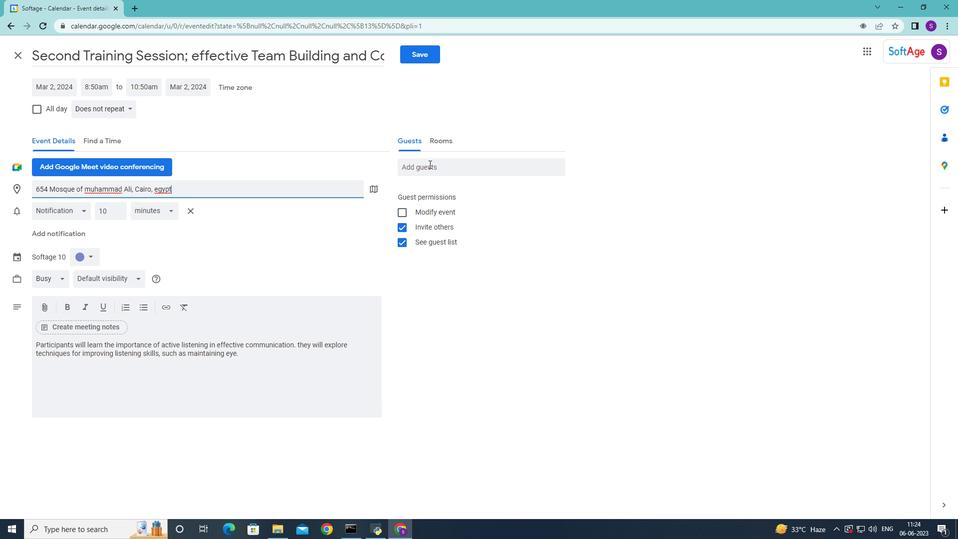 
Action: Mouse moved to (430, 163)
Screenshot: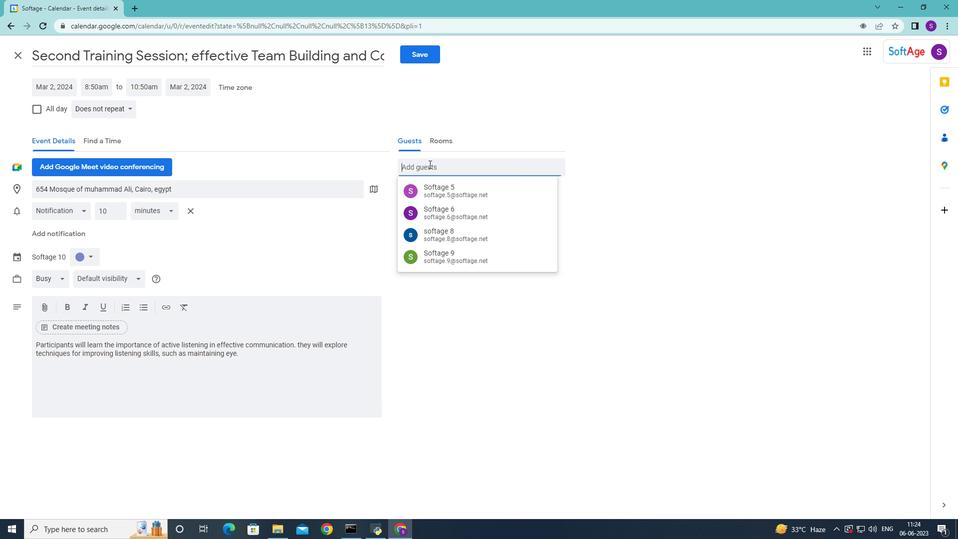 
Action: Key pressed softage.2<Key.shift>@softage
Screenshot: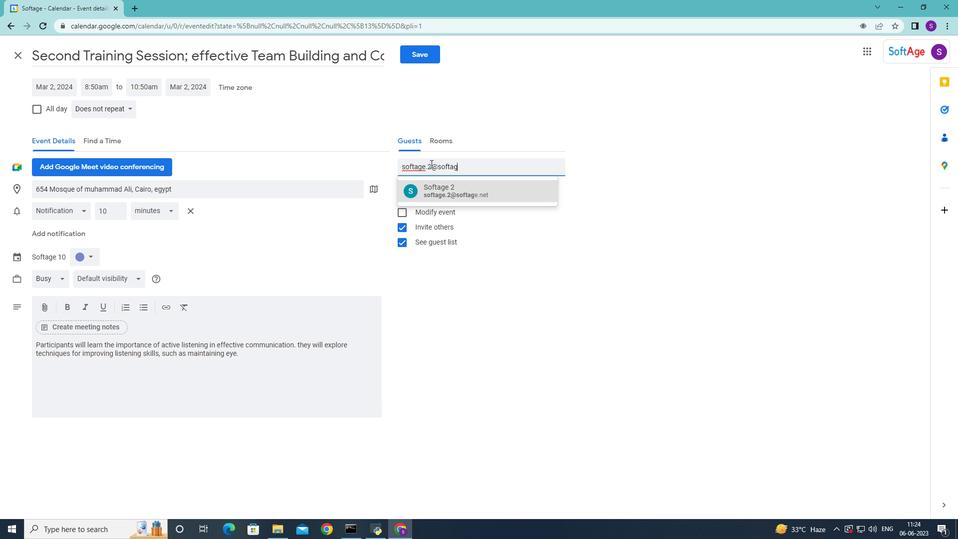 
Action: Mouse moved to (430, 184)
Screenshot: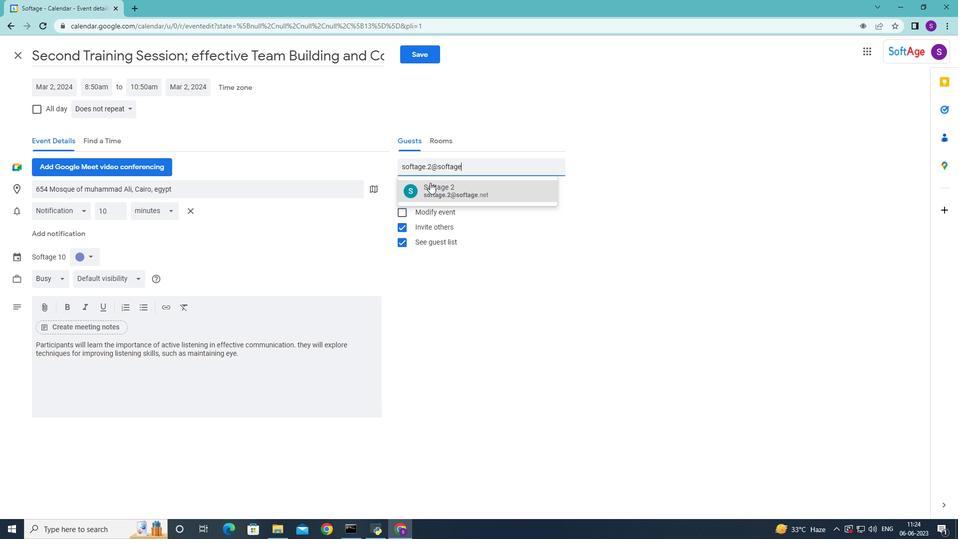 
Action: Mouse pressed left at (430, 184)
Screenshot: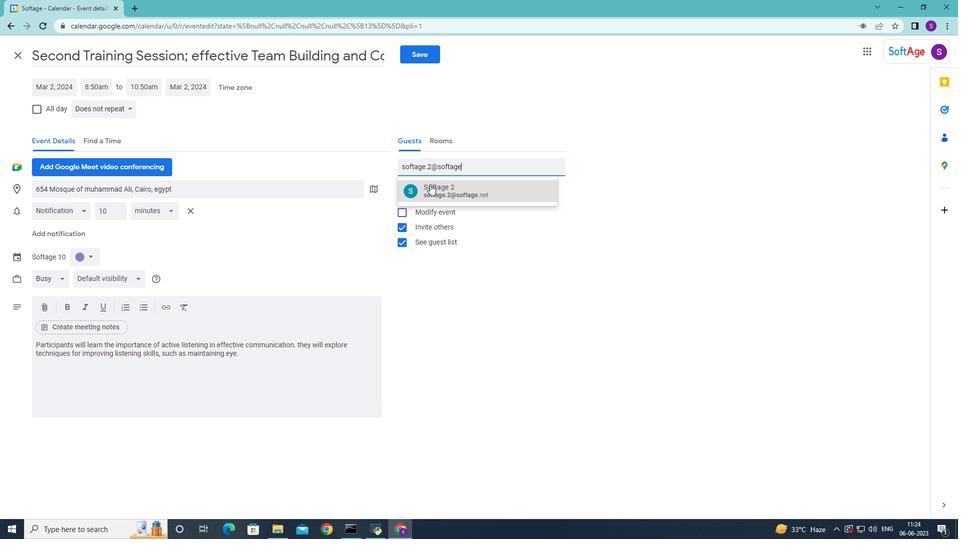 
Action: Mouse moved to (436, 166)
Screenshot: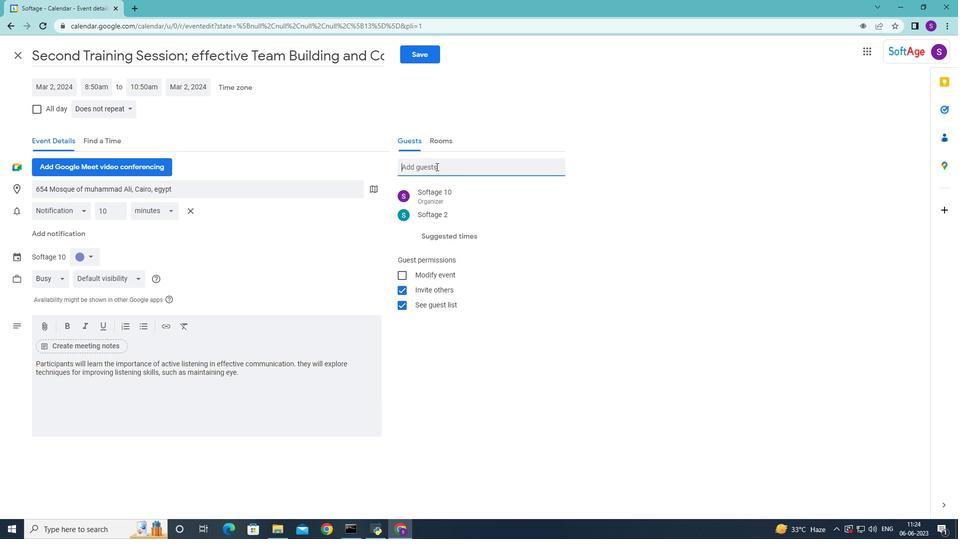 
Action: Mouse pressed left at (436, 166)
Screenshot: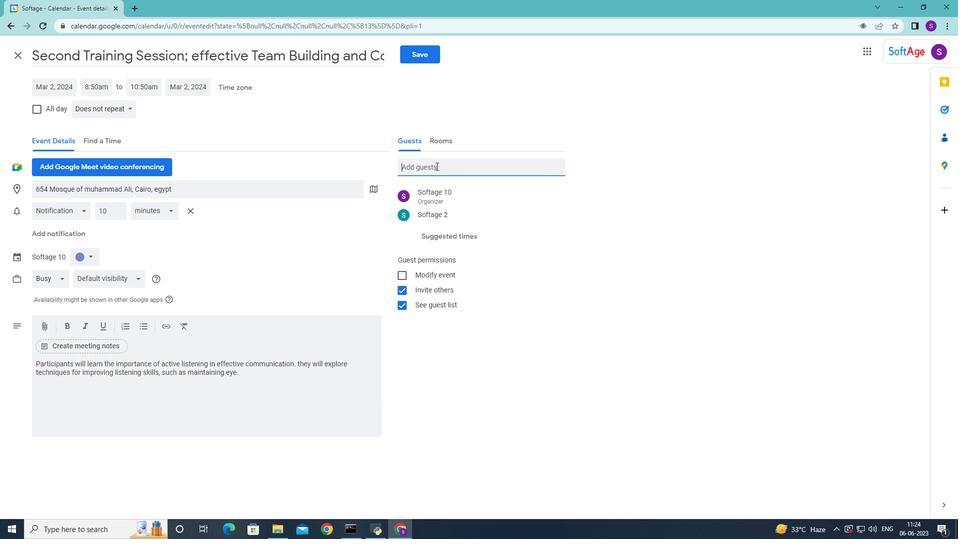 
Action: Key pressed <Key.shift>softage.3<Key.shift>@softage.
Screenshot: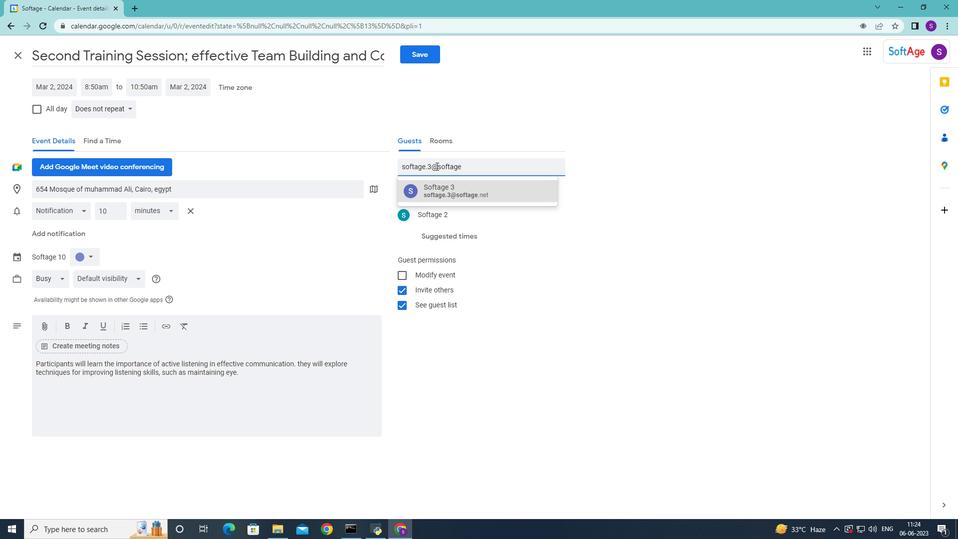 
Action: Mouse moved to (442, 193)
Screenshot: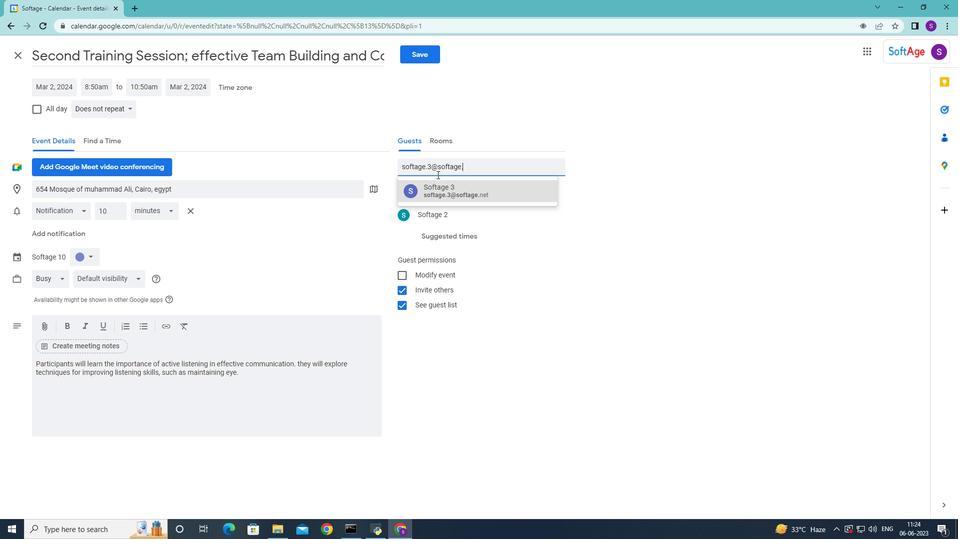 
Action: Mouse pressed left at (442, 193)
Screenshot: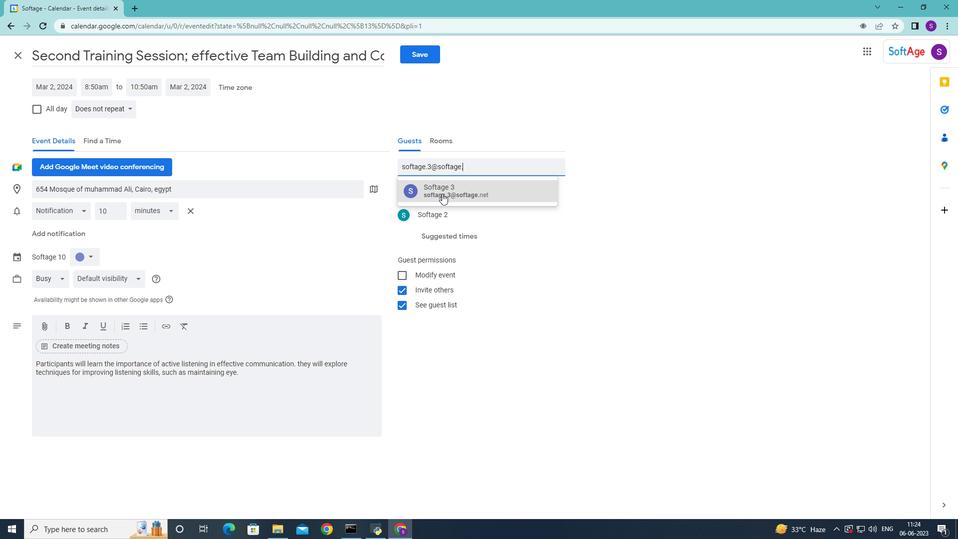 
Action: Mouse moved to (123, 107)
Screenshot: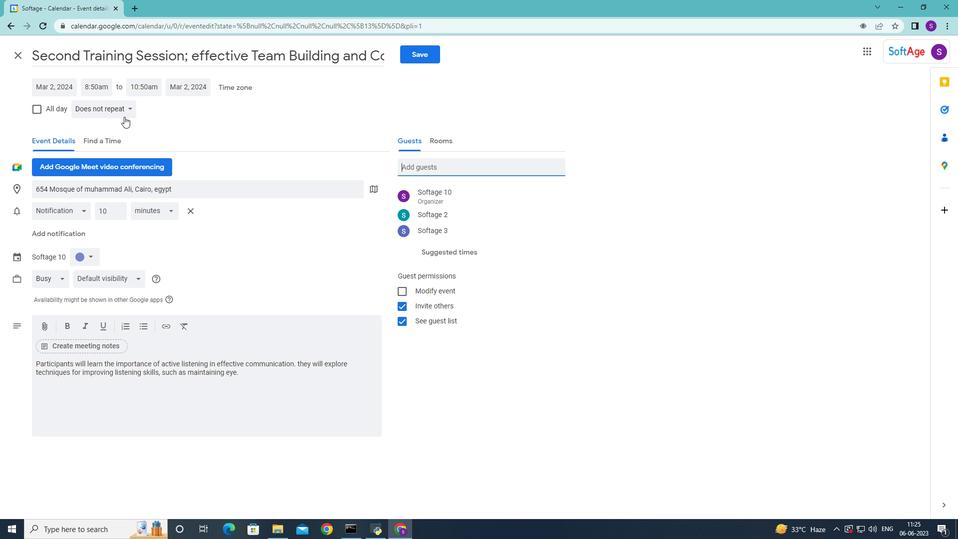 
Action: Mouse pressed left at (123, 107)
Screenshot: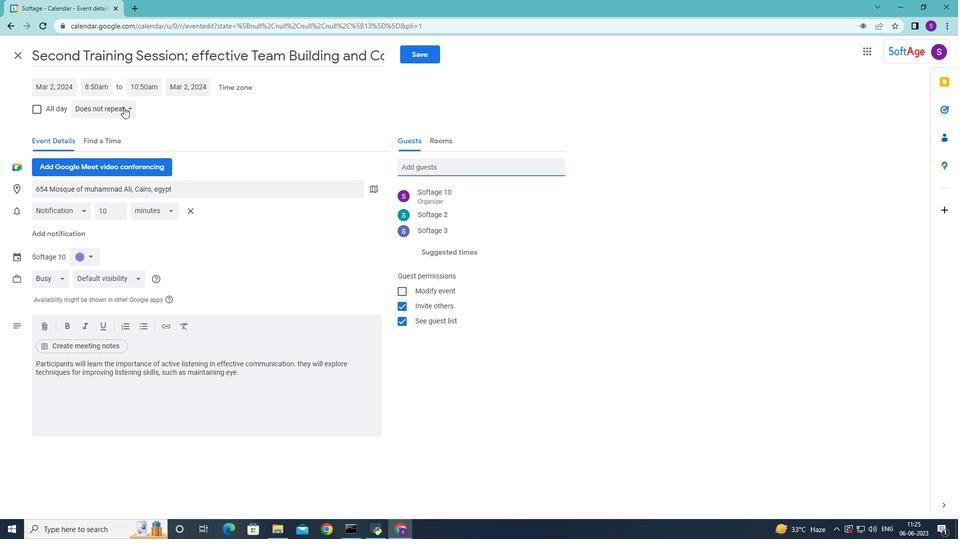 
Action: Mouse moved to (131, 127)
Screenshot: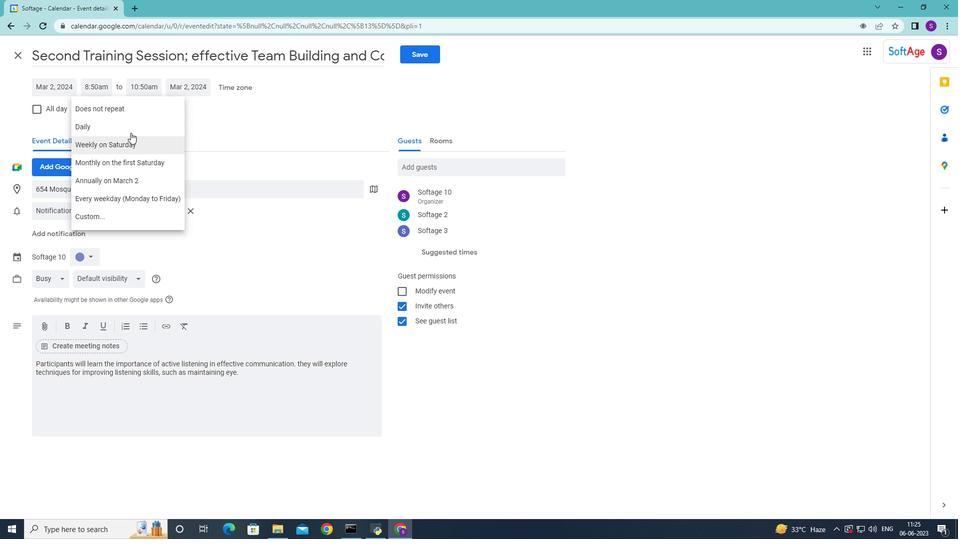 
Action: Mouse pressed left at (131, 127)
Screenshot: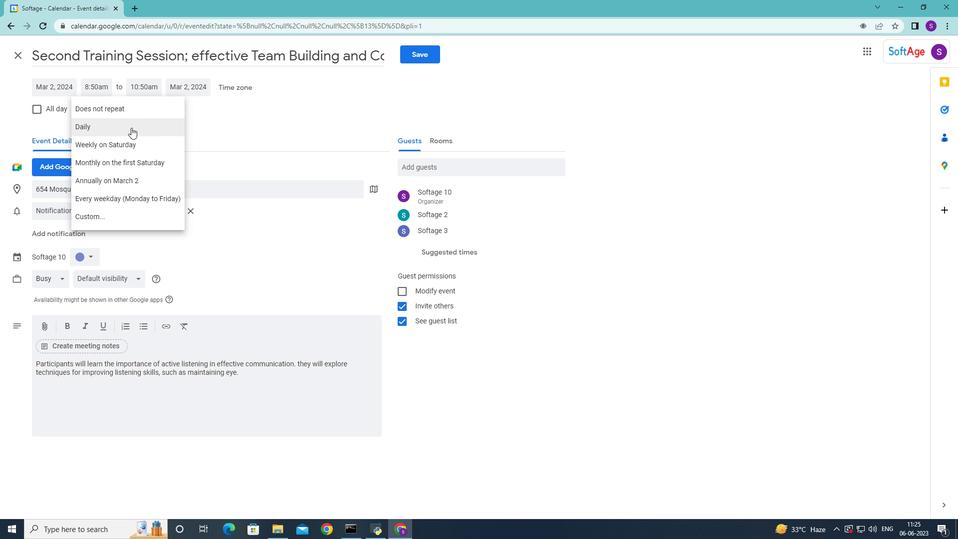 
Action: Mouse moved to (424, 46)
Screenshot: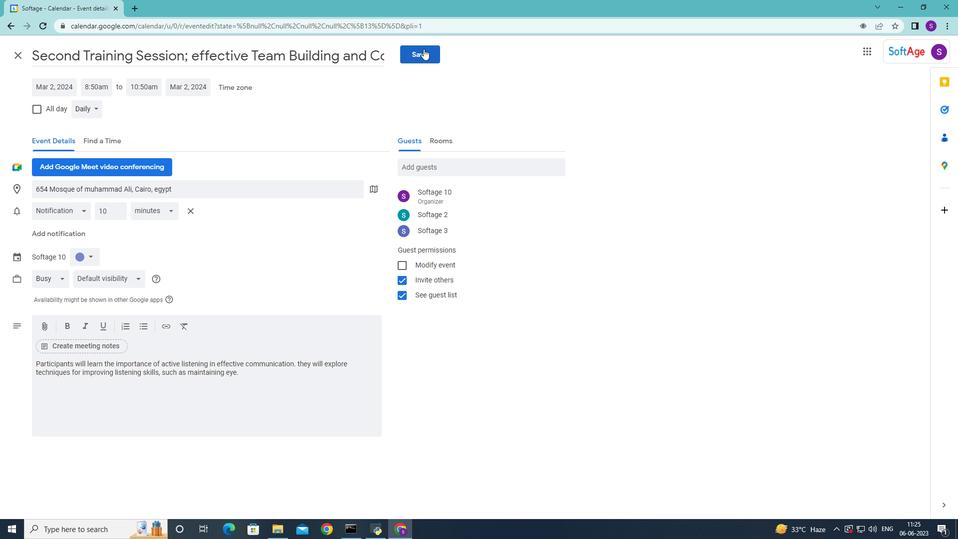 
Action: Mouse pressed left at (424, 46)
Screenshot: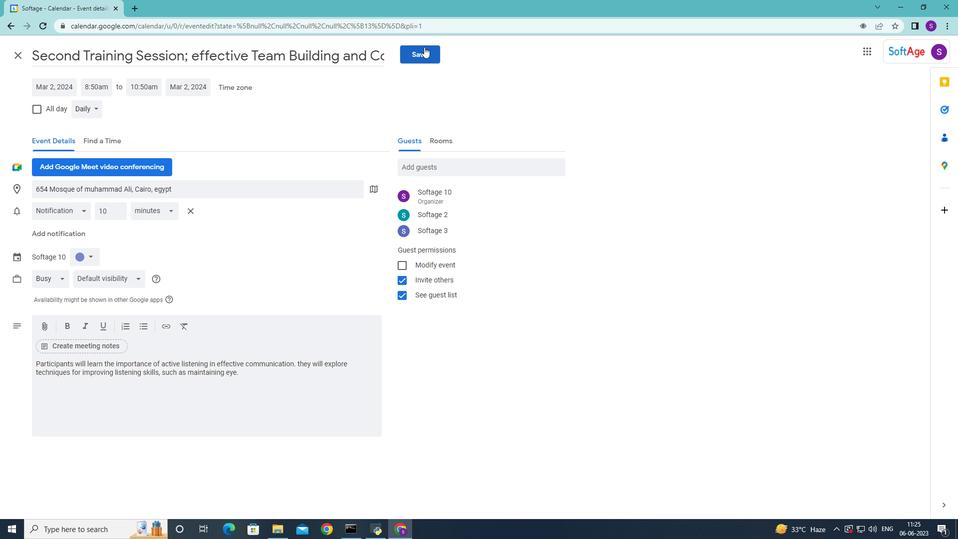 
Action: Mouse moved to (577, 301)
Screenshot: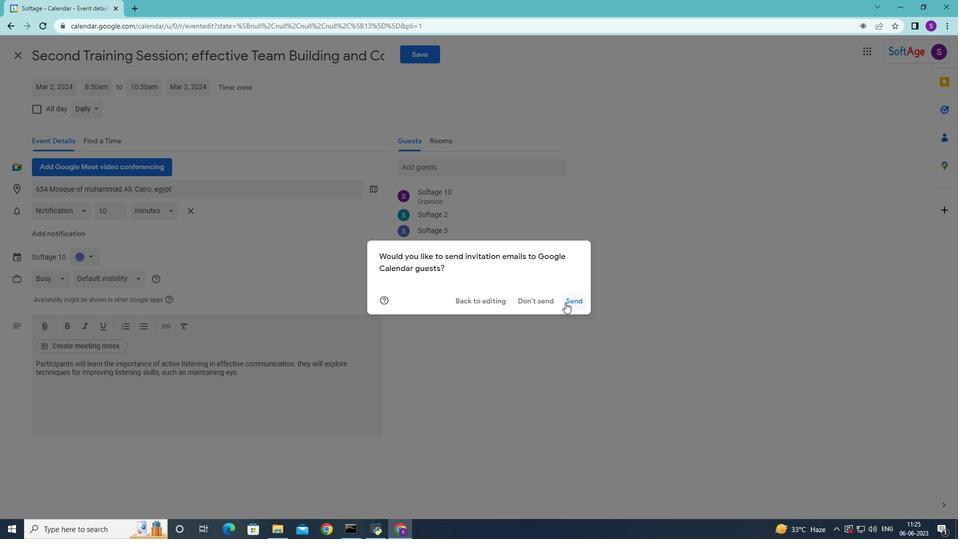 
Action: Mouse pressed left at (577, 301)
Screenshot: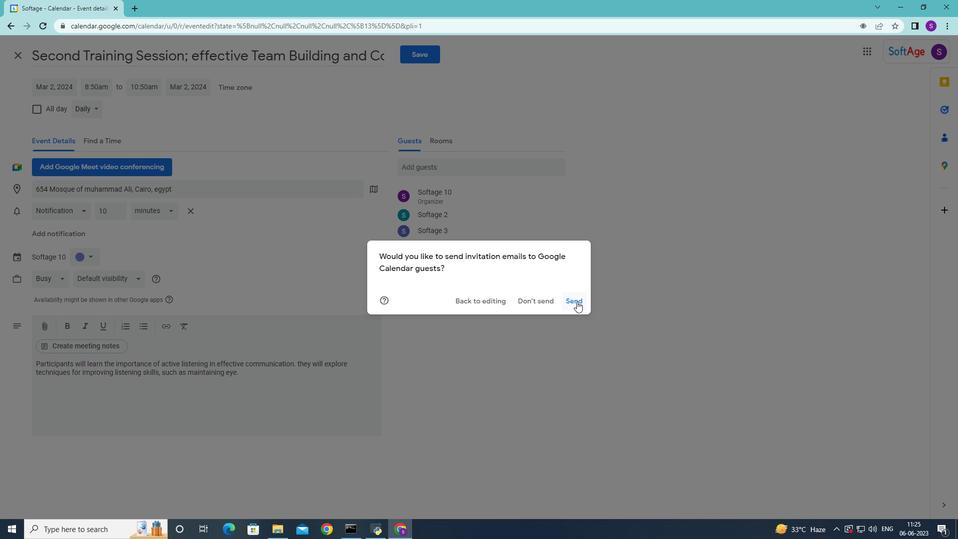 
Action: Mouse moved to (219, 376)
Screenshot: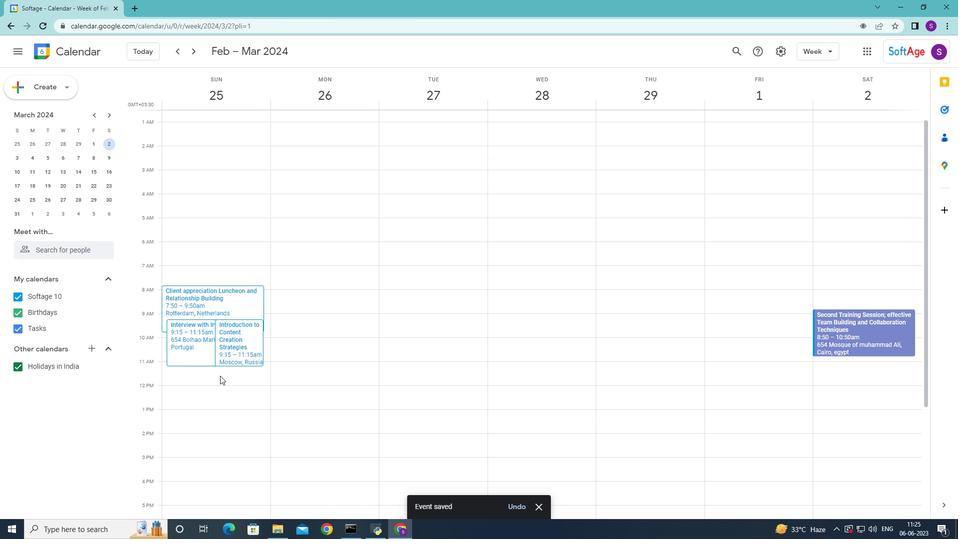 
